 Task: Add Attachment from computer to Card Card0000000113 in Board Board0000000029 in Workspace WS0000000010 in Trello. Add Cover Purple to Card Card0000000113 in Board Board0000000029 in Workspace WS0000000010 in Trello. Add "Move Card To …" Button titled Button0000000113 to "top" of the list "To Do" to Card Card0000000113 in Board Board0000000029 in Workspace WS0000000010 in Trello. Add Description DS0000000113 to Card Card0000000113 in Board Board0000000029 in Workspace WS0000000010 in Trello. Add Comment CM0000000113 to Card Card0000000113 in Board Board0000000029 in Workspace WS0000000010 in Trello
Action: Mouse moved to (552, 44)
Screenshot: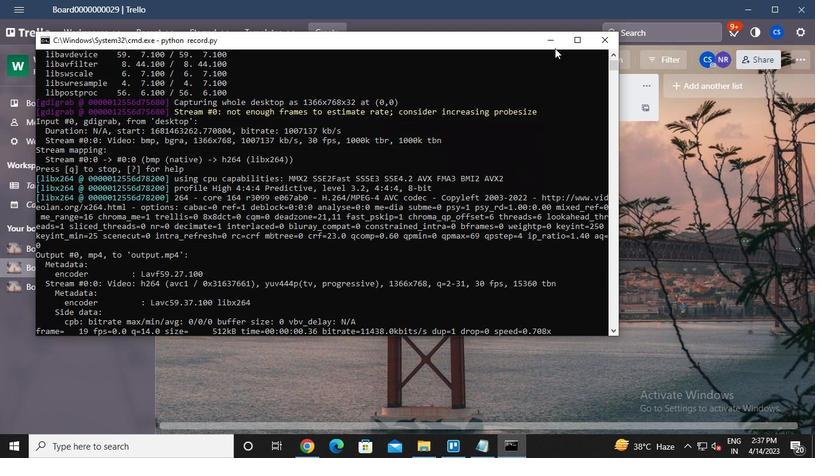 
Action: Mouse pressed left at (552, 44)
Screenshot: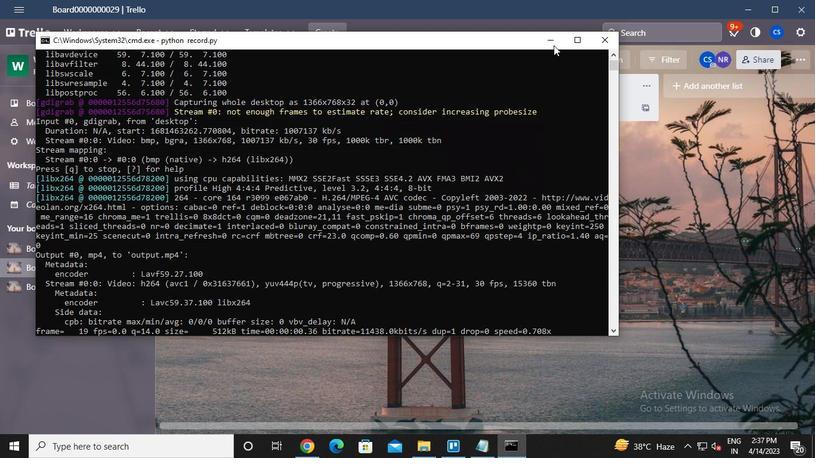 
Action: Mouse moved to (248, 125)
Screenshot: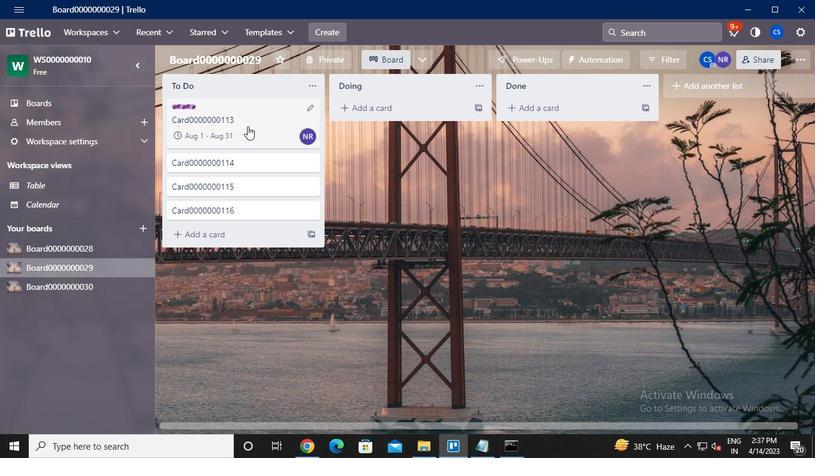 
Action: Mouse pressed left at (248, 125)
Screenshot: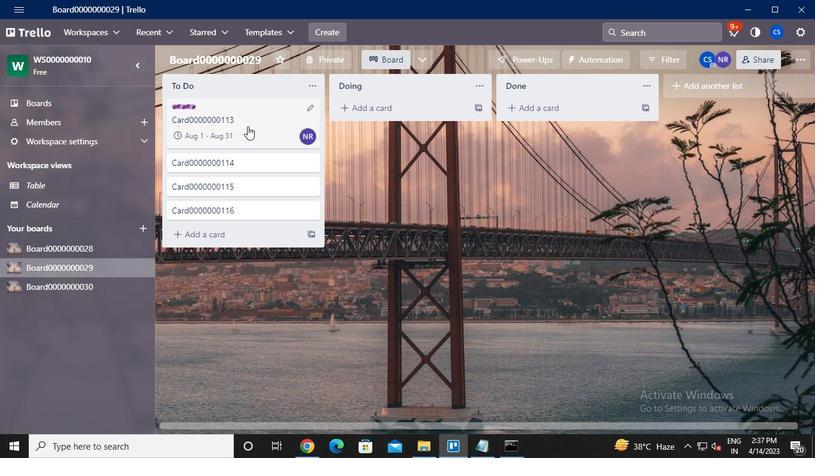 
Action: Mouse moved to (558, 248)
Screenshot: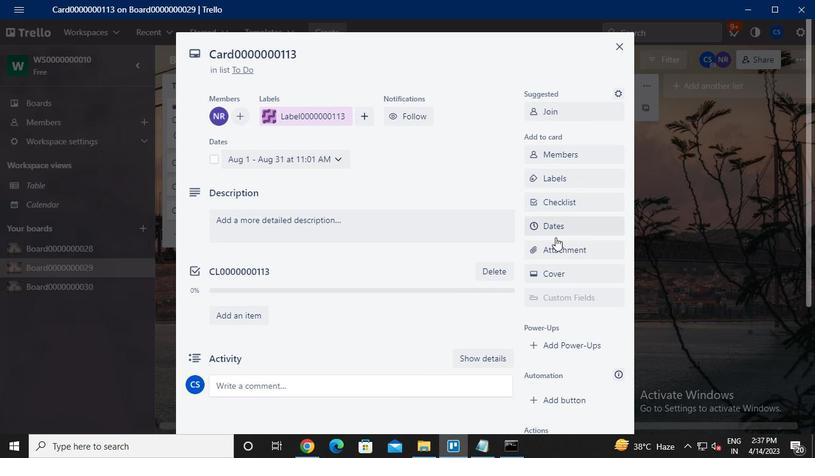 
Action: Mouse pressed left at (558, 248)
Screenshot: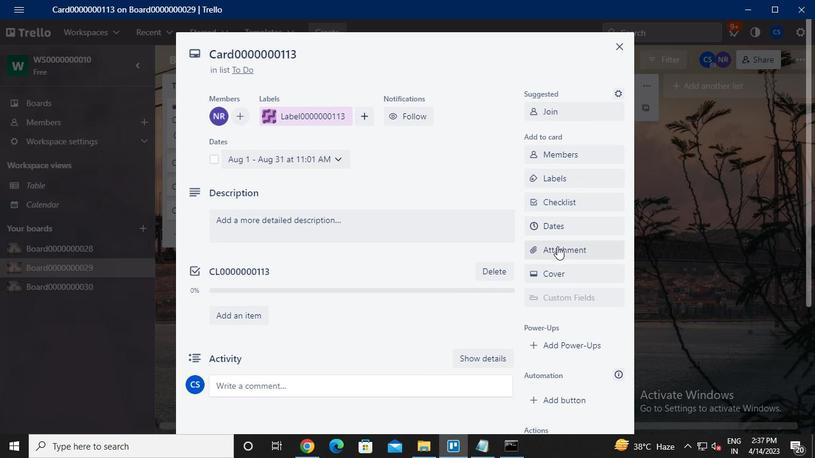 
Action: Mouse moved to (576, 105)
Screenshot: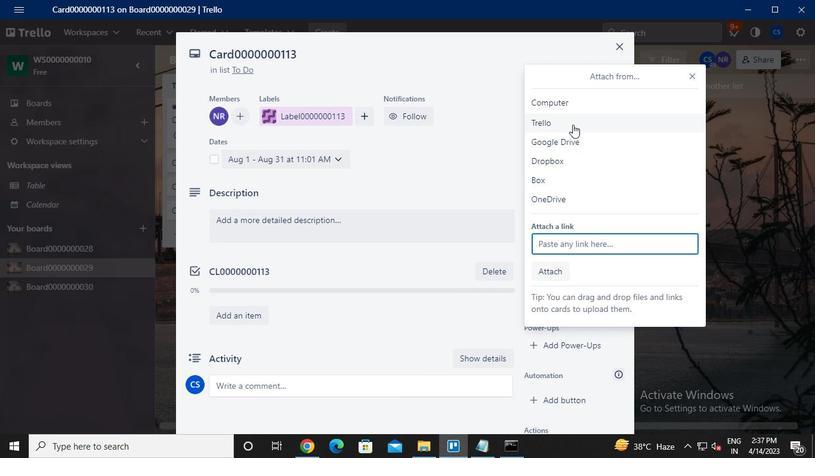 
Action: Mouse pressed left at (576, 105)
Screenshot: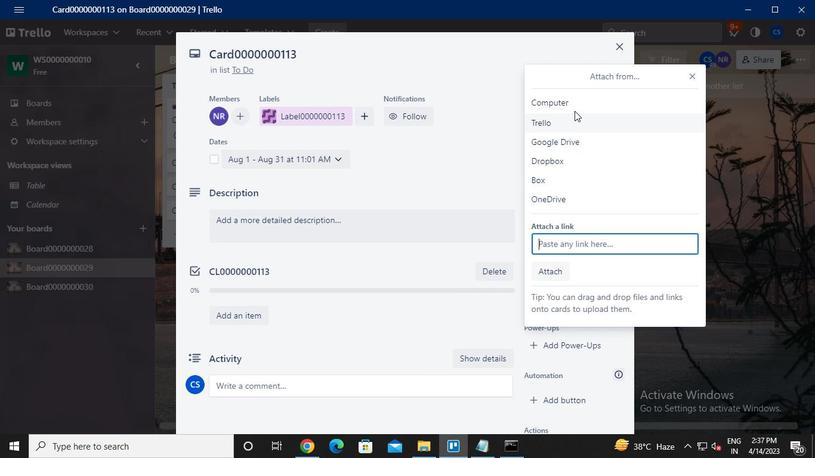 
Action: Mouse moved to (191, 105)
Screenshot: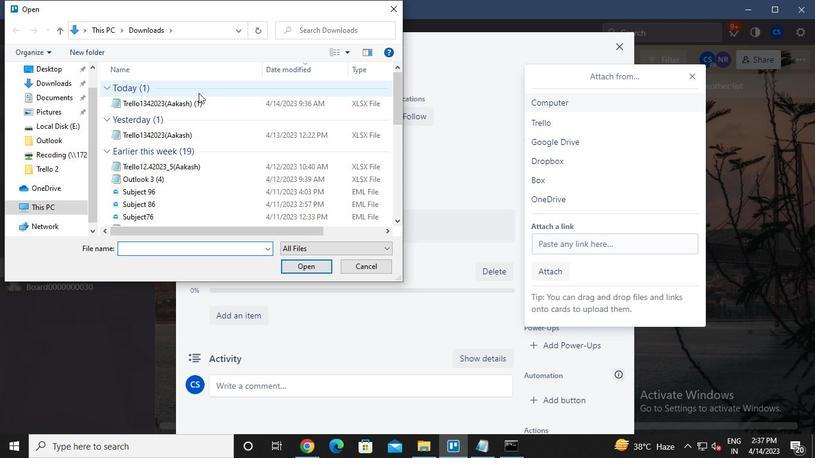 
Action: Mouse pressed left at (191, 105)
Screenshot: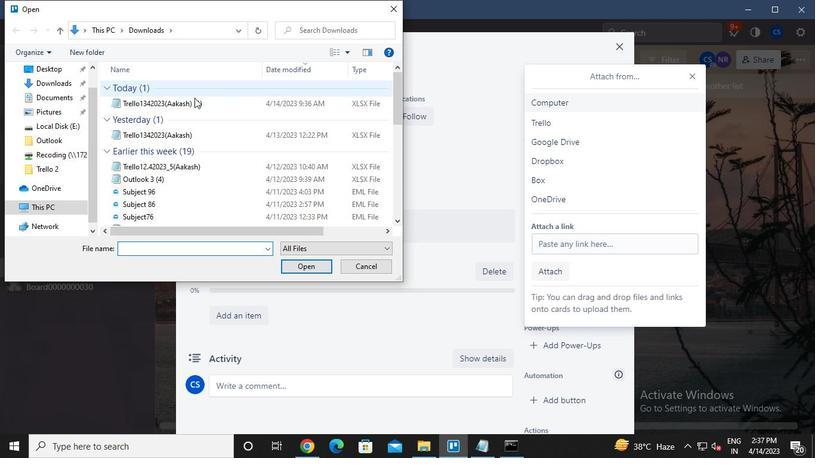 
Action: Mouse pressed left at (191, 105)
Screenshot: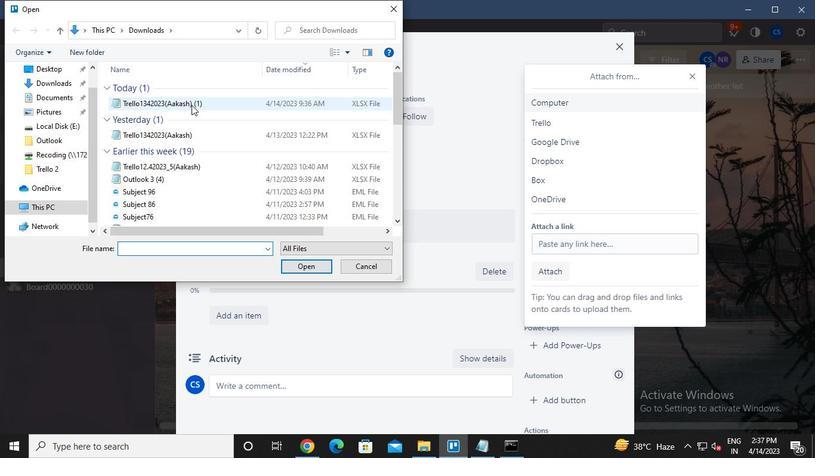 
Action: Mouse moved to (555, 277)
Screenshot: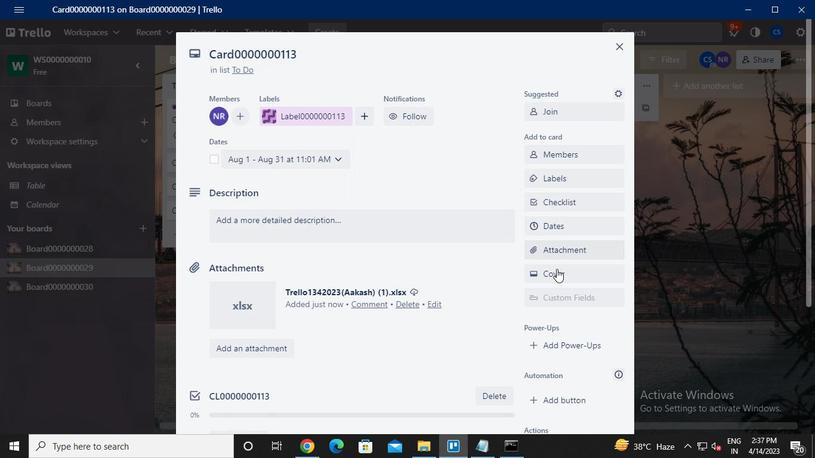 
Action: Mouse pressed left at (555, 277)
Screenshot: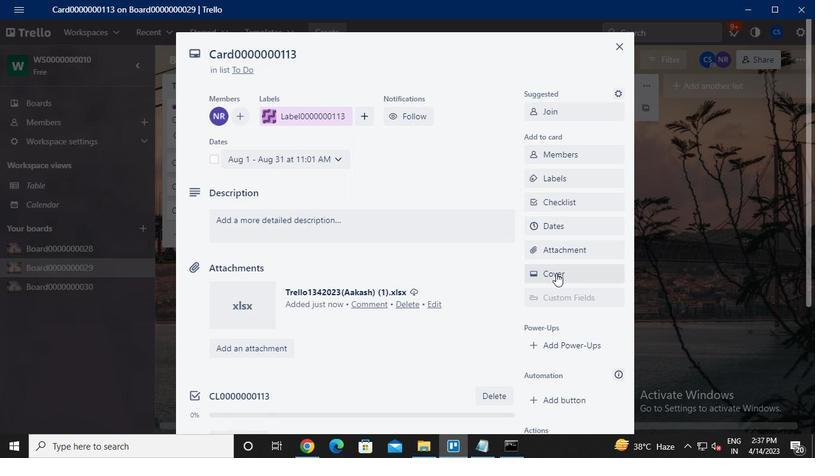 
Action: Mouse moved to (683, 196)
Screenshot: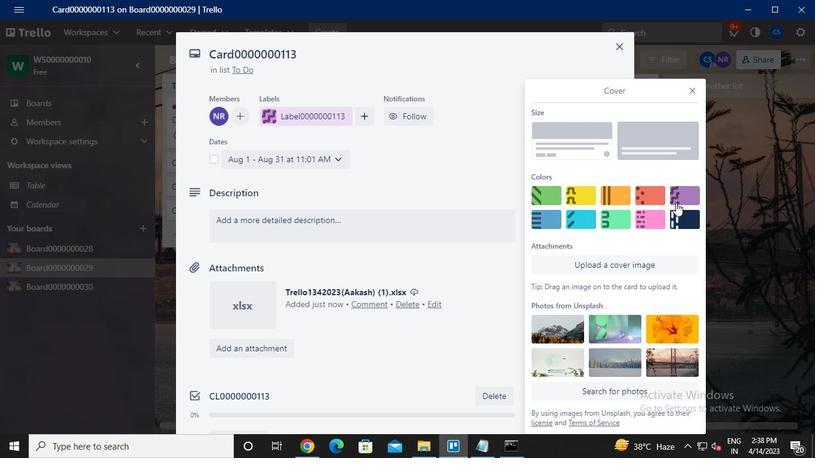 
Action: Mouse pressed left at (683, 196)
Screenshot: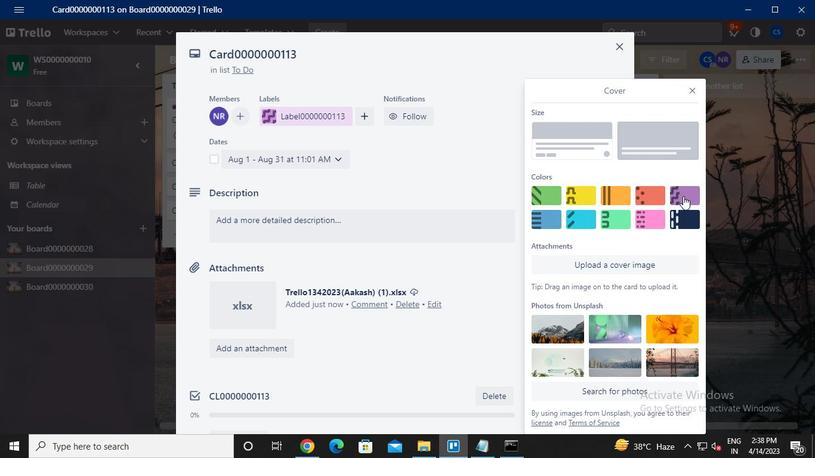 
Action: Mouse moved to (696, 68)
Screenshot: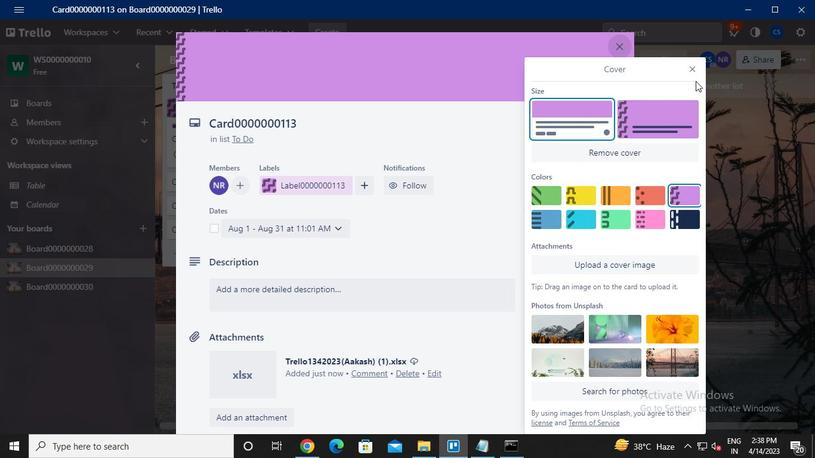 
Action: Mouse pressed left at (696, 68)
Screenshot: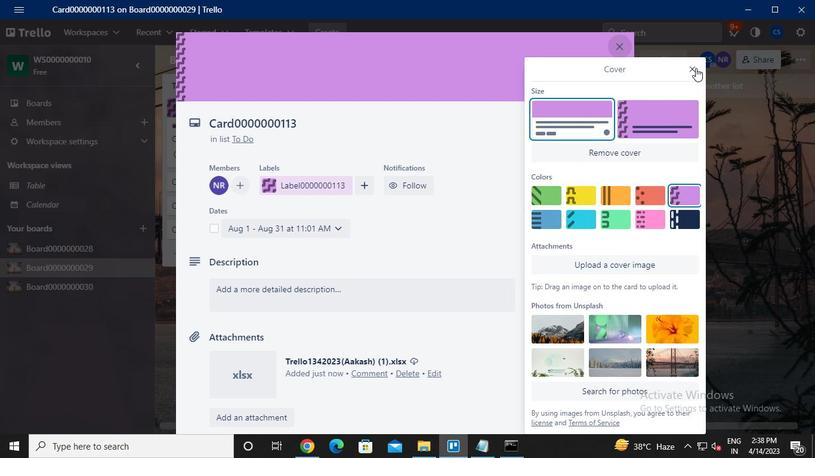 
Action: Mouse moved to (560, 268)
Screenshot: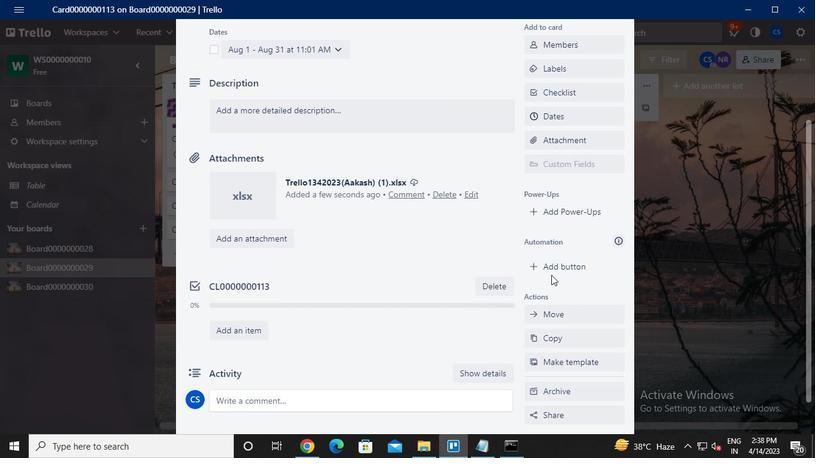
Action: Mouse pressed left at (560, 268)
Screenshot: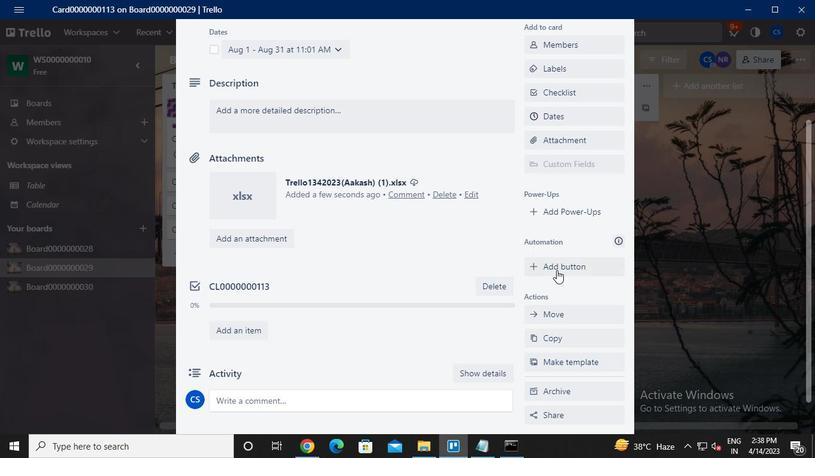 
Action: Mouse moved to (592, 114)
Screenshot: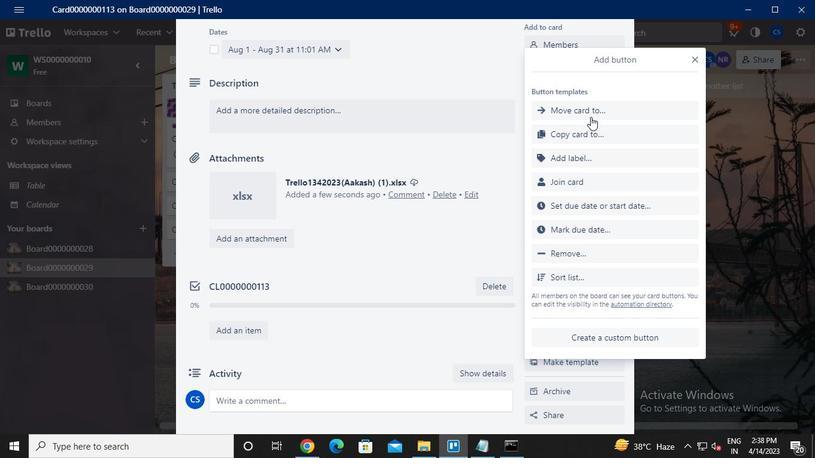 
Action: Mouse pressed left at (592, 114)
Screenshot: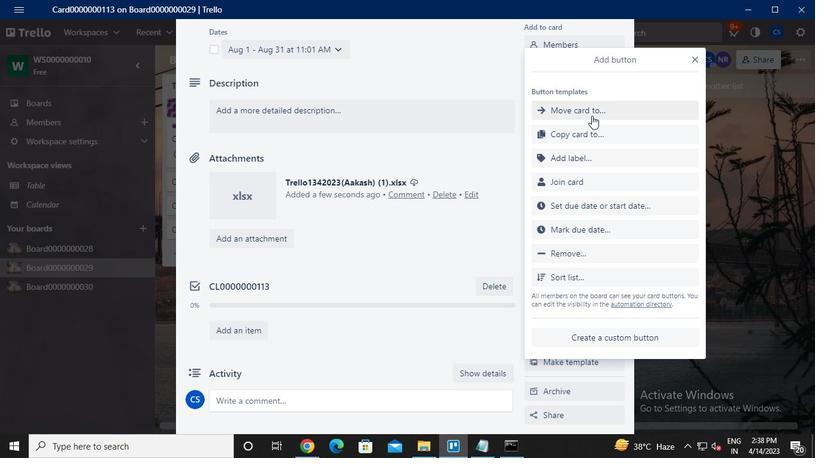 
Action: Mouse moved to (535, 122)
Screenshot: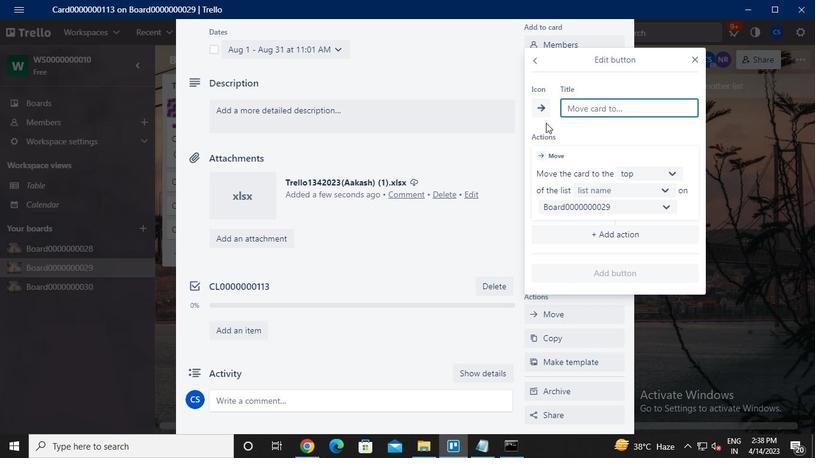 
Action: Keyboard Key.caps_lock
Screenshot: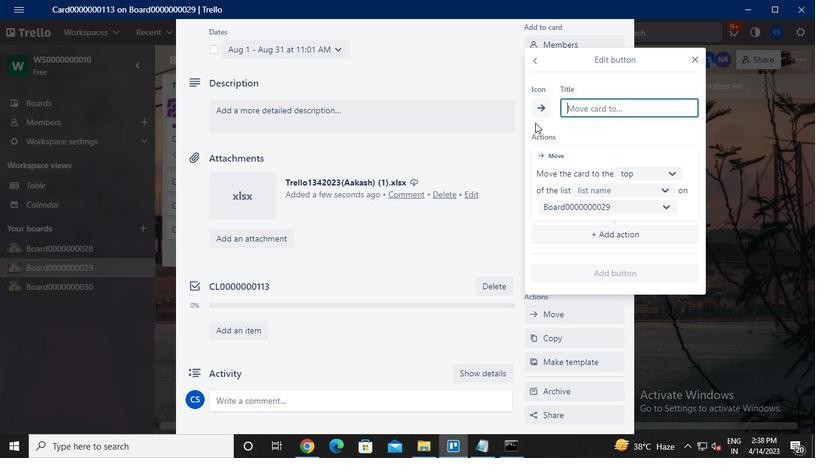 
Action: Keyboard Key.caps_lock
Screenshot: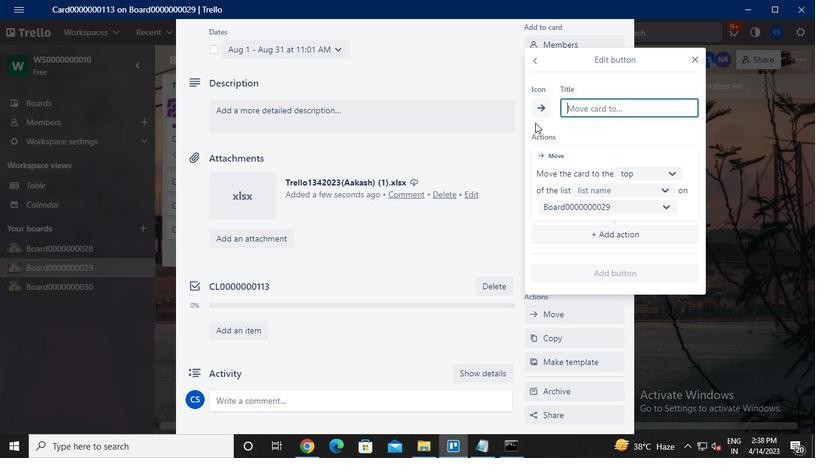 
Action: Keyboard b
Screenshot: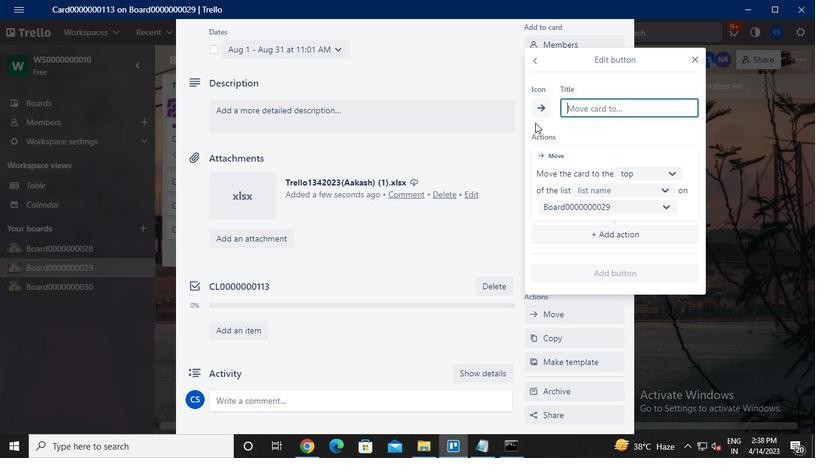 
Action: Keyboard Key.caps_lock
Screenshot: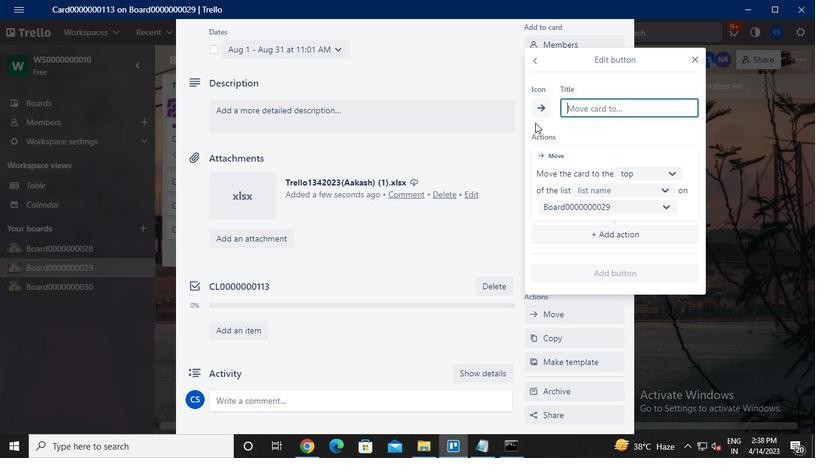 
Action: Keyboard u
Screenshot: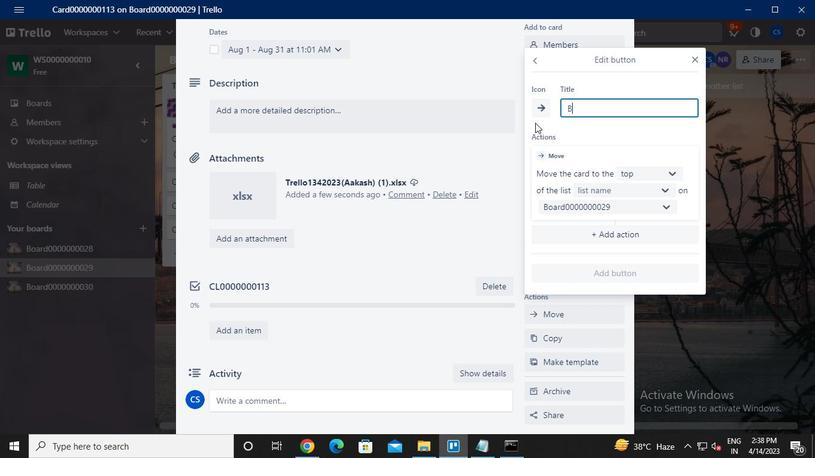 
Action: Keyboard t
Screenshot: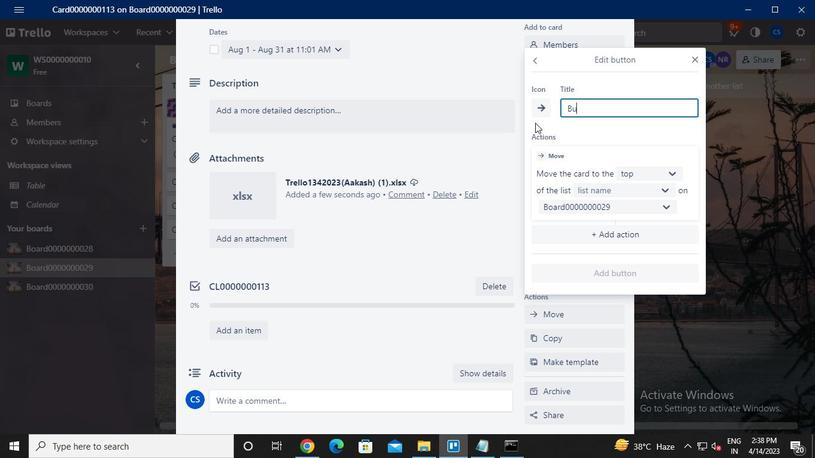 
Action: Keyboard t
Screenshot: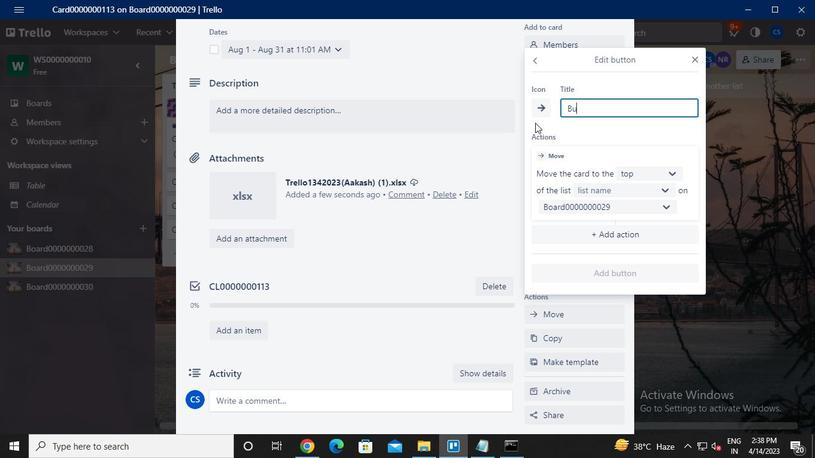 
Action: Keyboard o
Screenshot: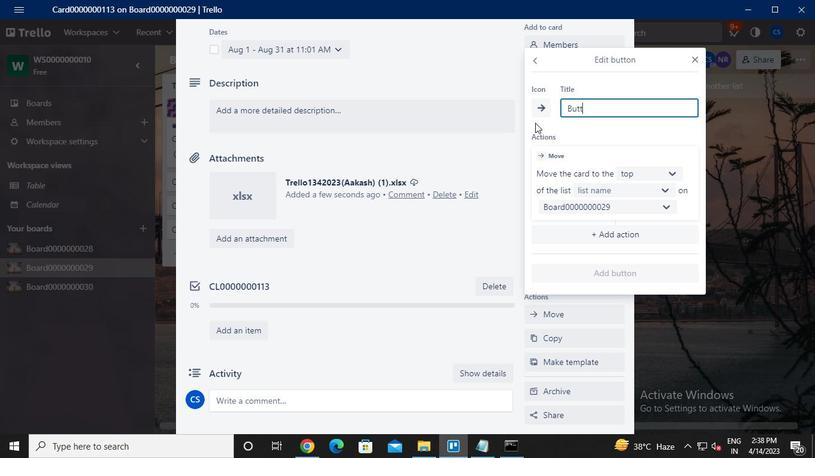 
Action: Keyboard n
Screenshot: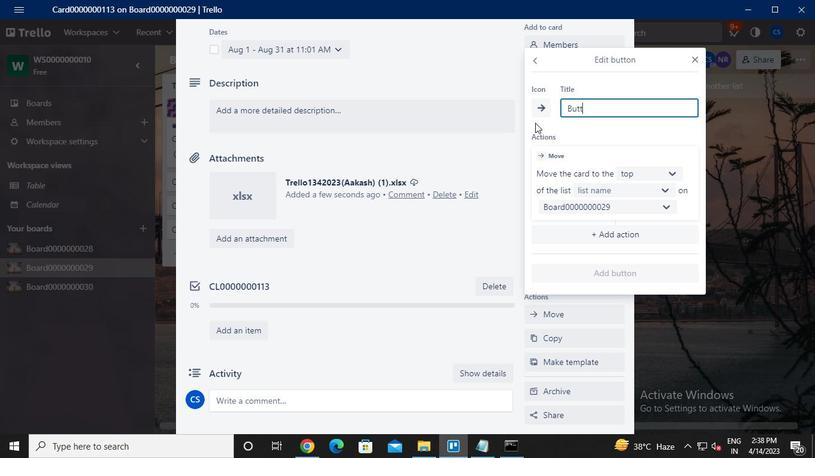 
Action: Keyboard <96>
Screenshot: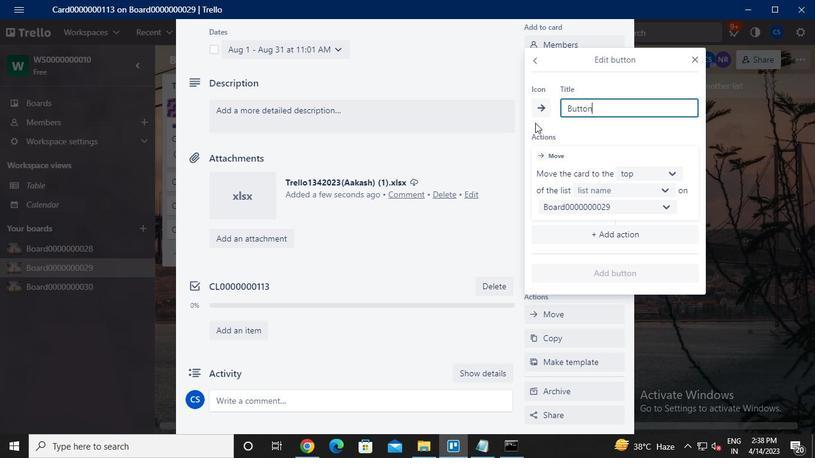 
Action: Keyboard <96>
Screenshot: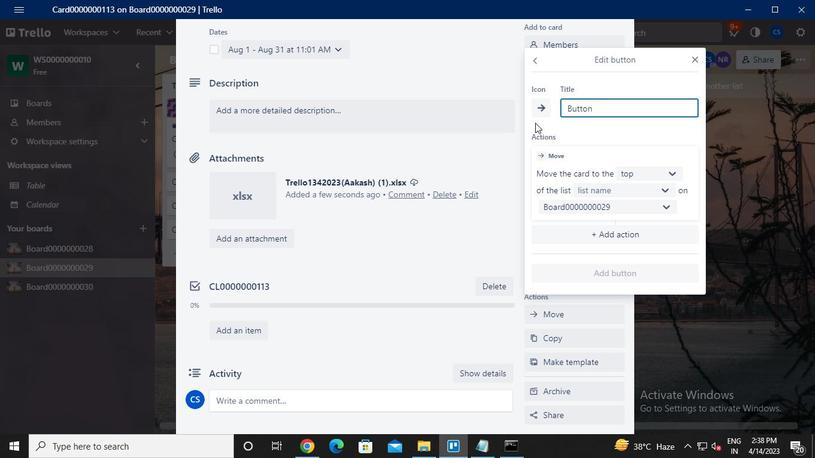 
Action: Keyboard <96>
Screenshot: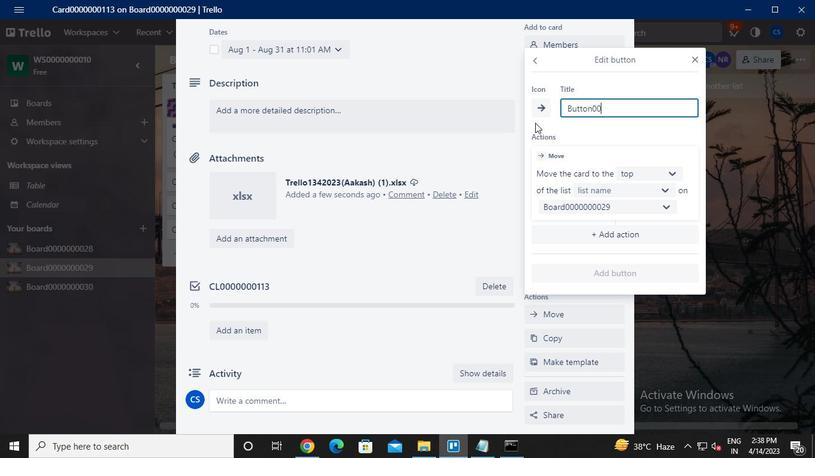 
Action: Keyboard <96>
Screenshot: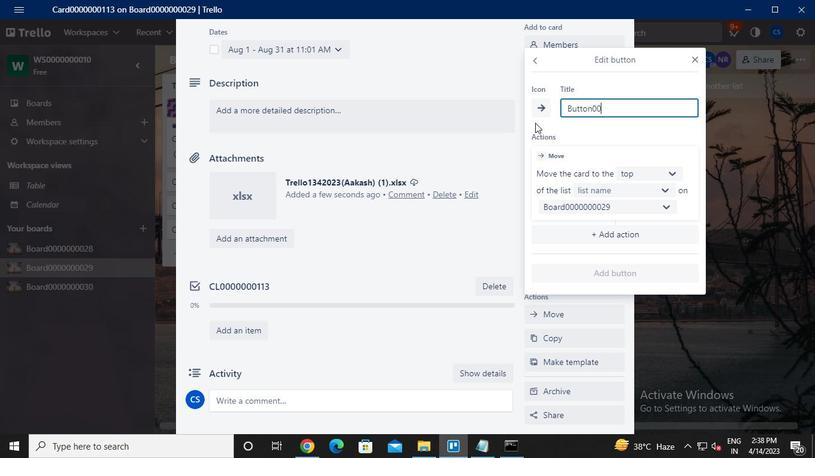 
Action: Keyboard <96>
Screenshot: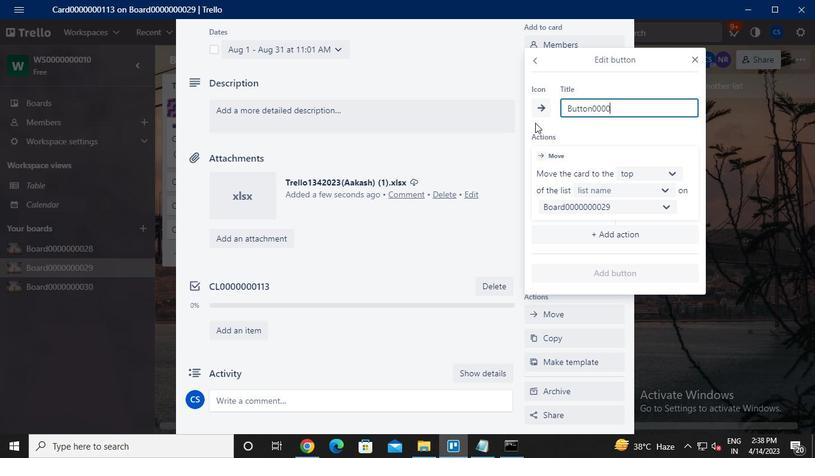 
Action: Keyboard <96>
Screenshot: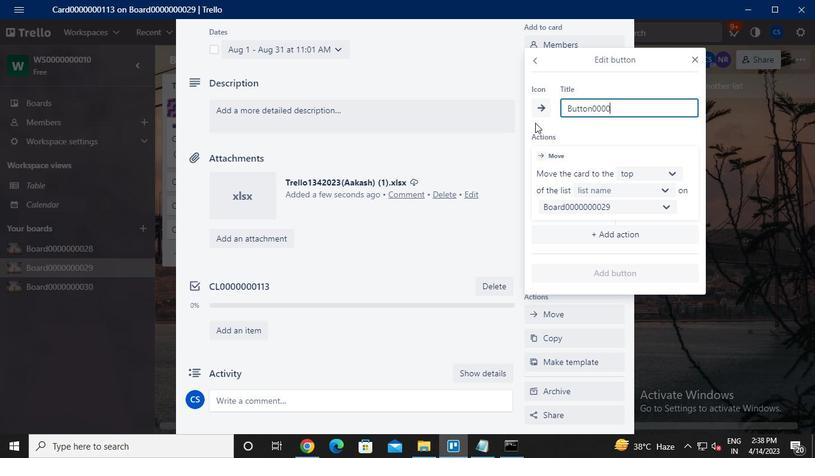 
Action: Keyboard <96>
Screenshot: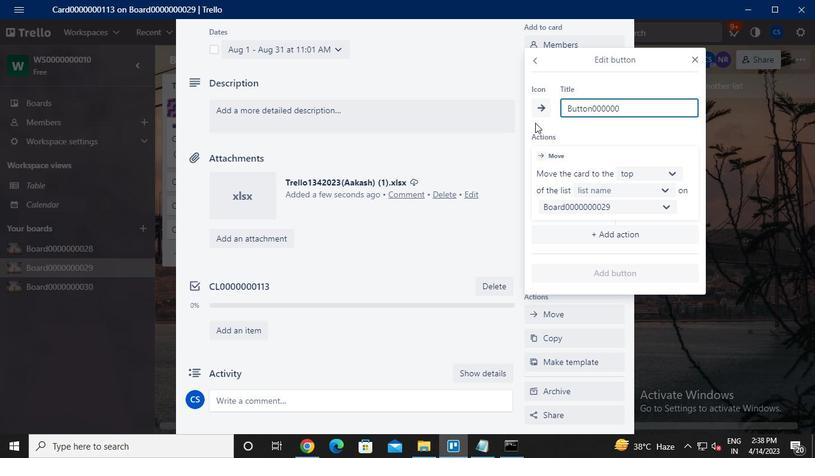 
Action: Keyboard <97>
Screenshot: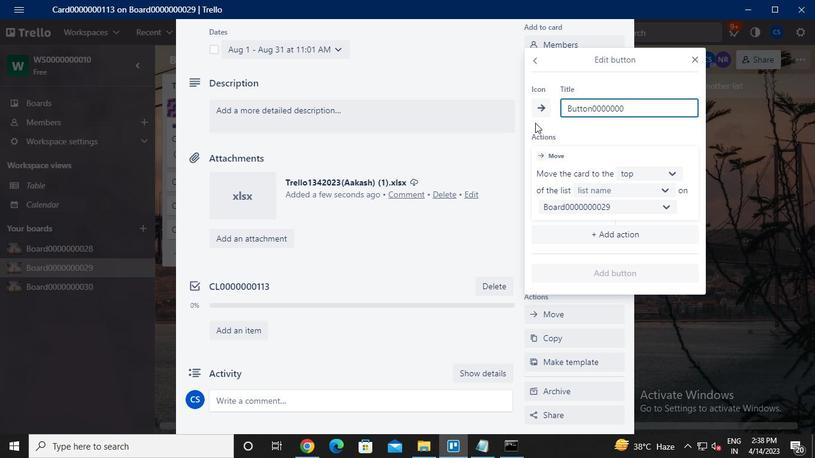 
Action: Keyboard <97>
Screenshot: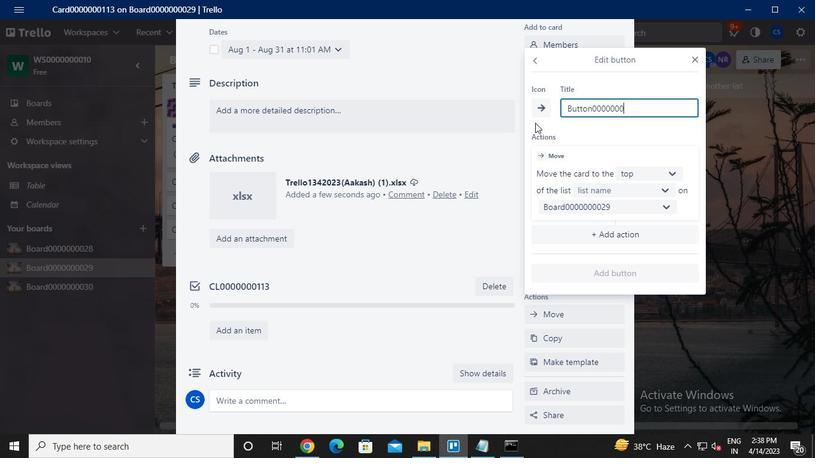 
Action: Keyboard <99>
Screenshot: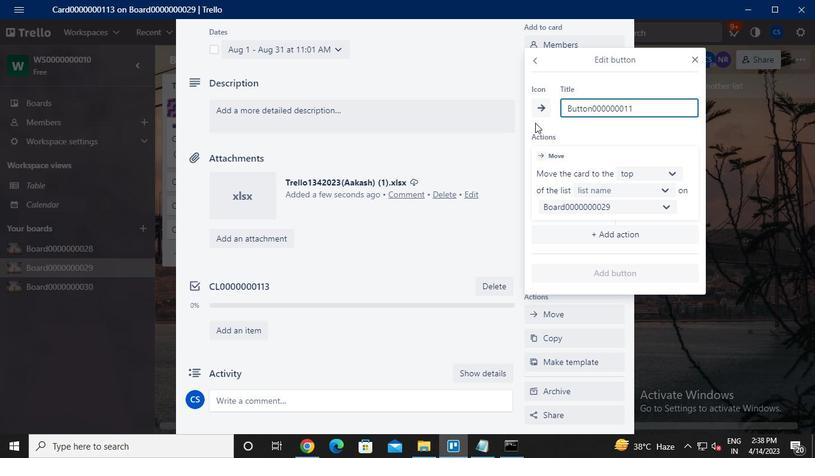 
Action: Mouse moved to (636, 189)
Screenshot: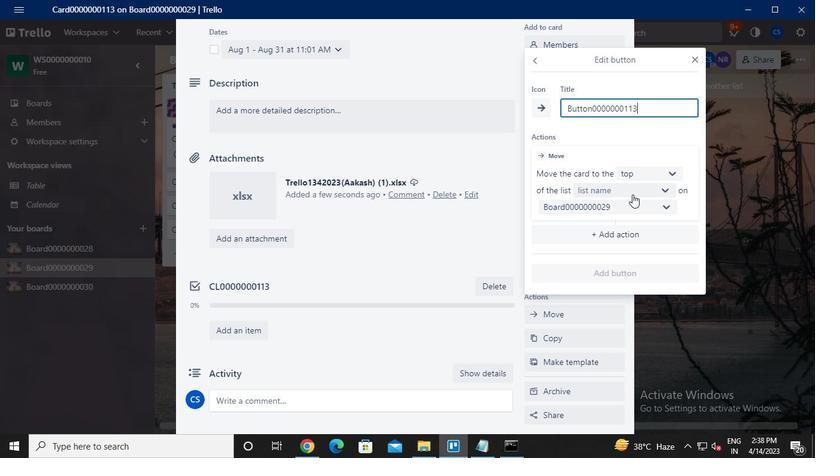 
Action: Mouse pressed left at (636, 189)
Screenshot: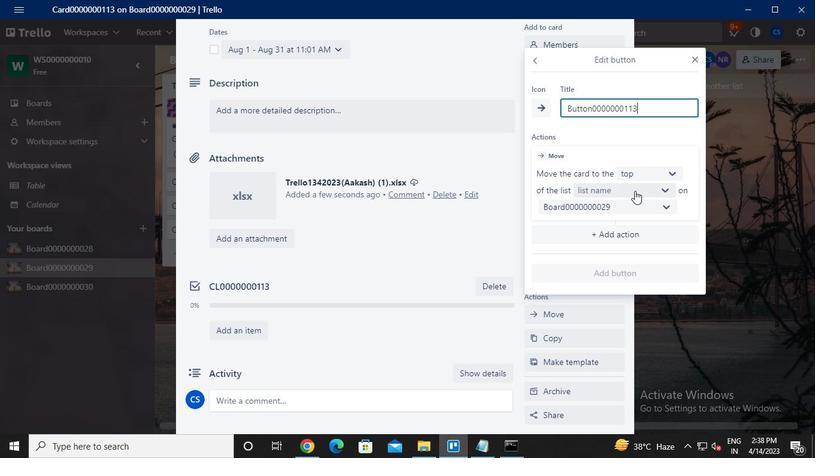 
Action: Mouse moved to (622, 211)
Screenshot: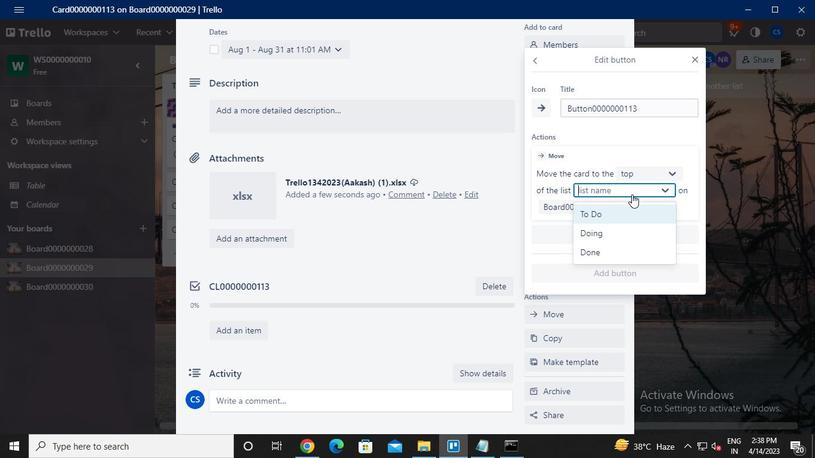 
Action: Mouse pressed left at (622, 211)
Screenshot: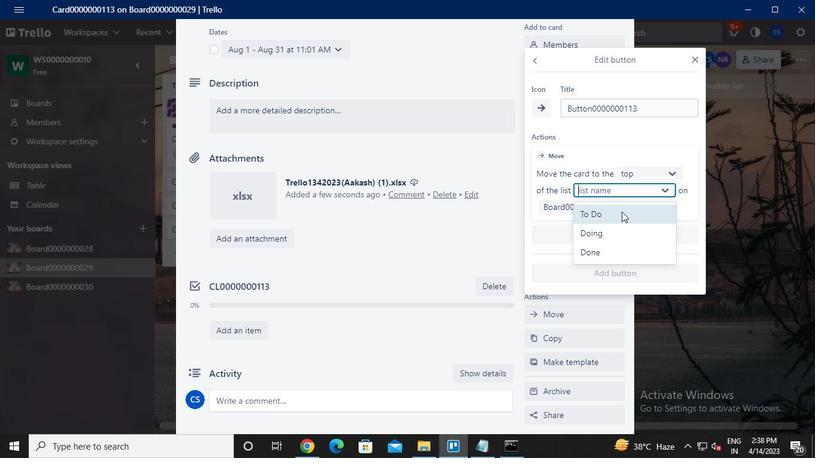 
Action: Mouse moved to (648, 176)
Screenshot: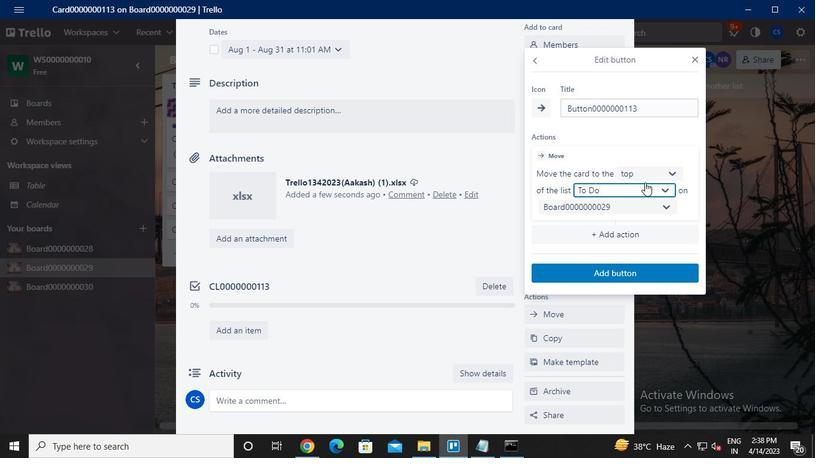 
Action: Mouse pressed left at (648, 176)
Screenshot: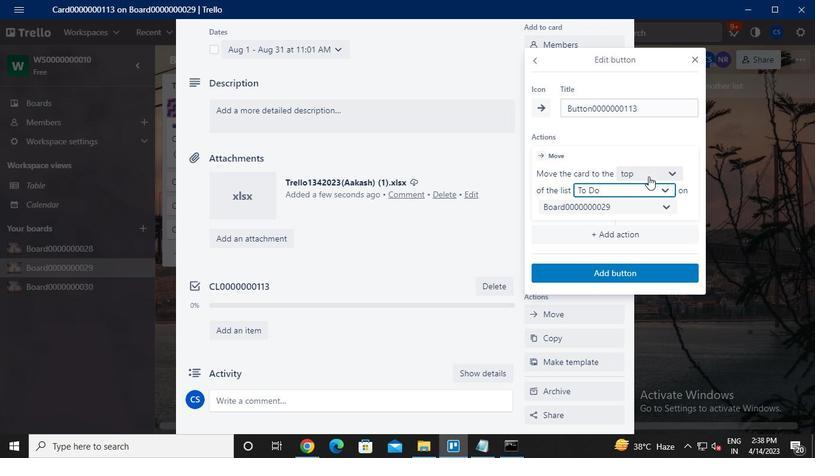 
Action: Mouse moved to (646, 193)
Screenshot: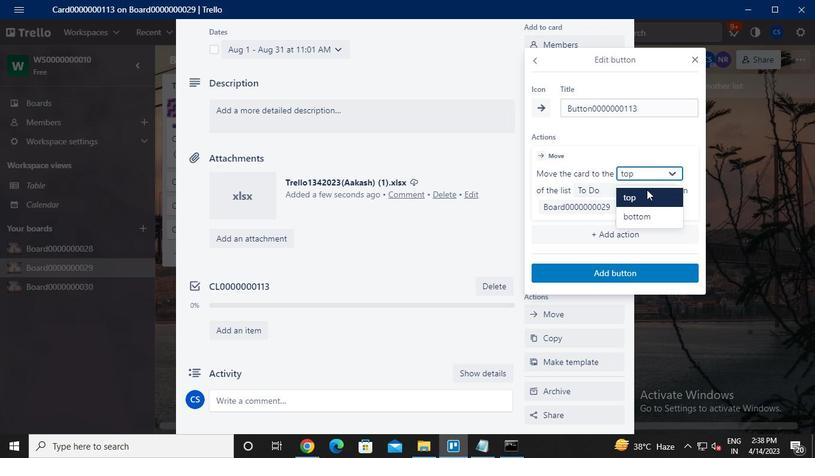 
Action: Mouse pressed left at (646, 193)
Screenshot: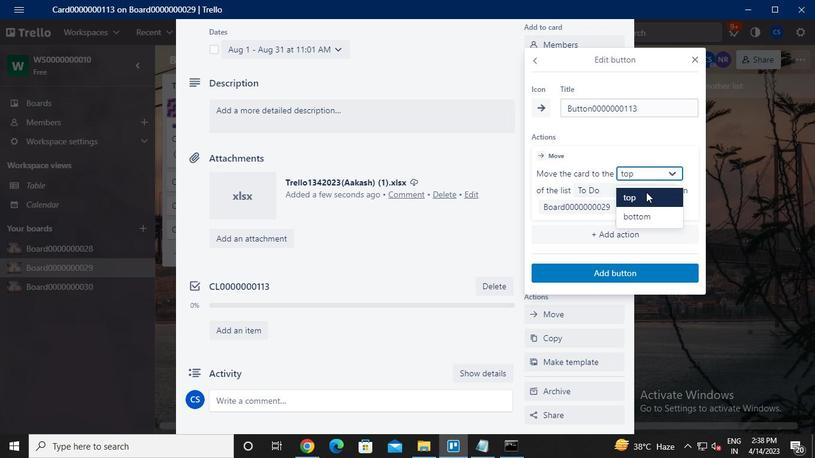 
Action: Mouse moved to (638, 274)
Screenshot: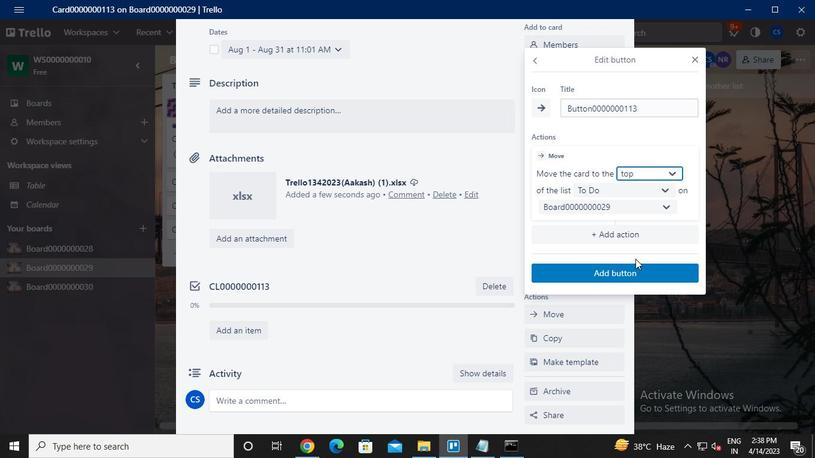 
Action: Mouse pressed left at (638, 274)
Screenshot: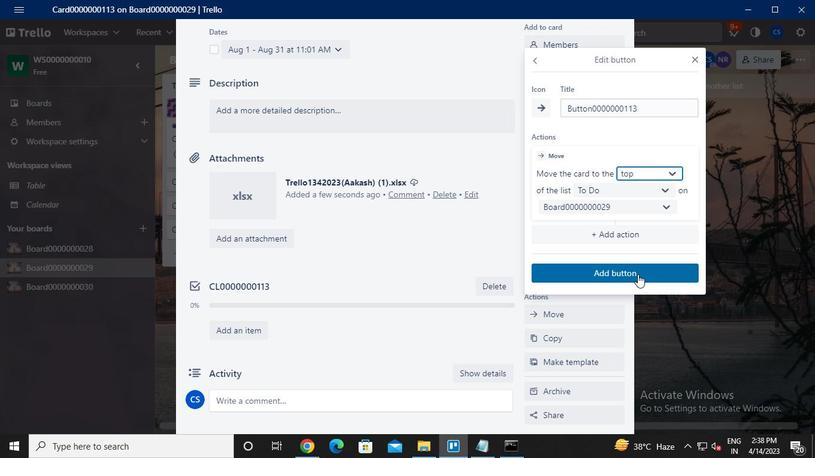 
Action: Mouse moved to (331, 228)
Screenshot: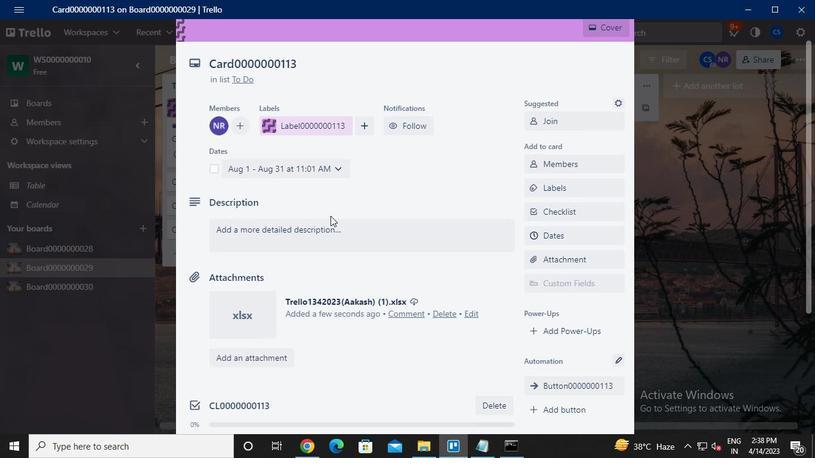 
Action: Mouse pressed left at (331, 228)
Screenshot: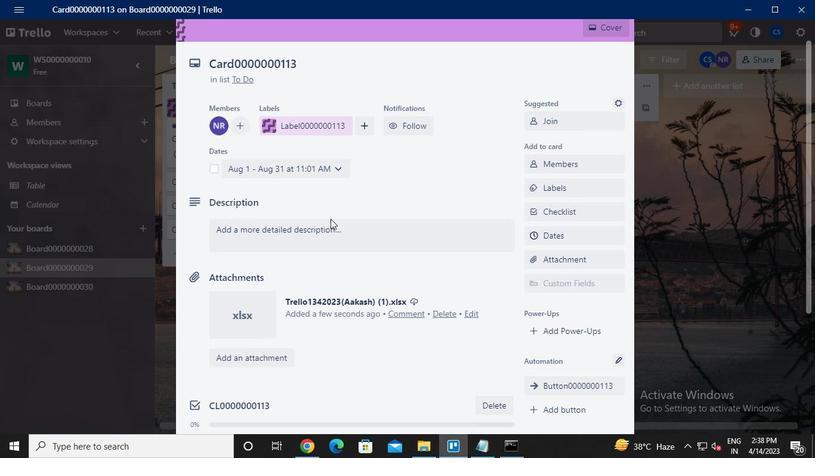 
Action: Keyboard Key.caps_lock
Screenshot: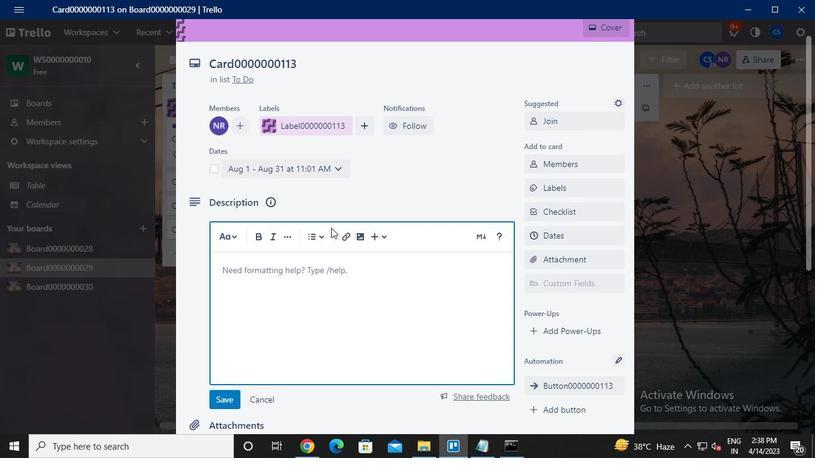 
Action: Keyboard d
Screenshot: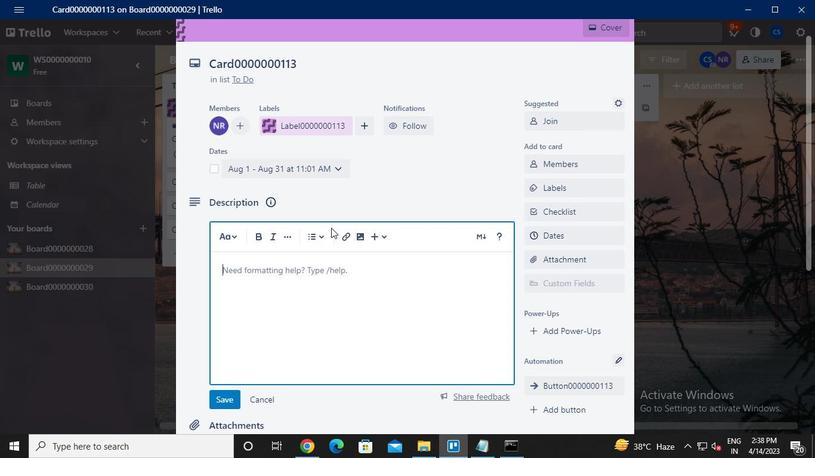 
Action: Keyboard s
Screenshot: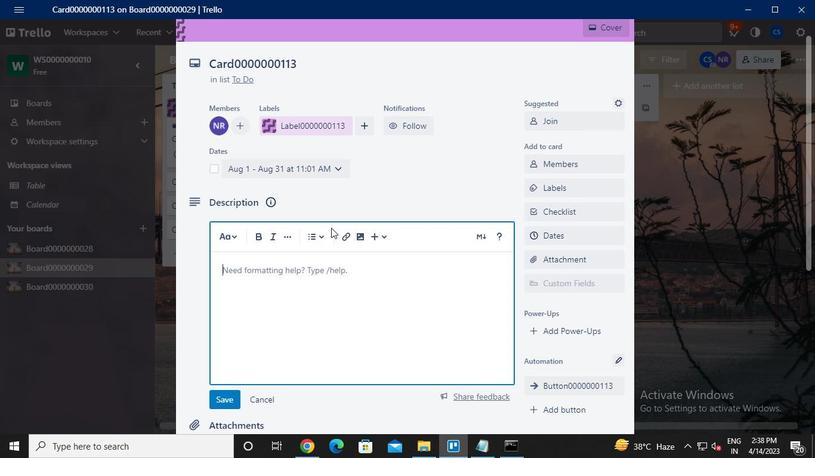 
Action: Keyboard <96>
Screenshot: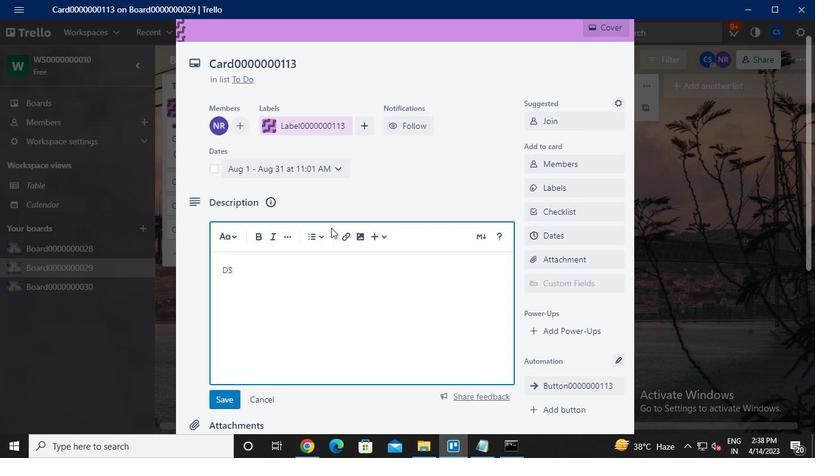 
Action: Keyboard <96>
Screenshot: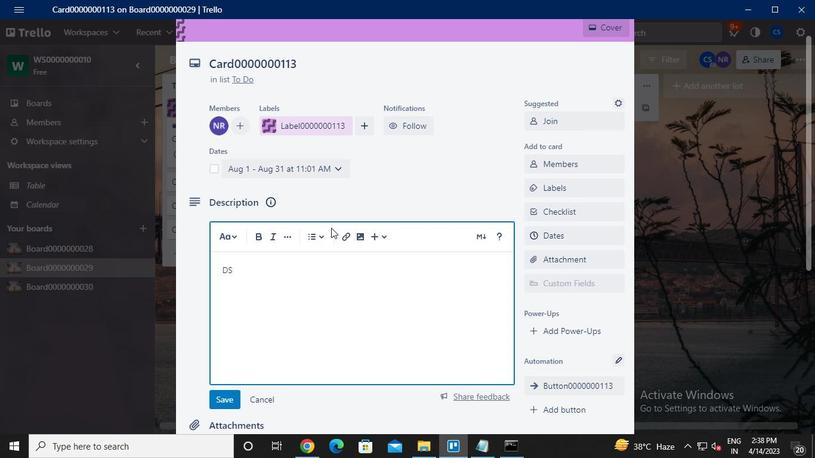 
Action: Keyboard <96>
Screenshot: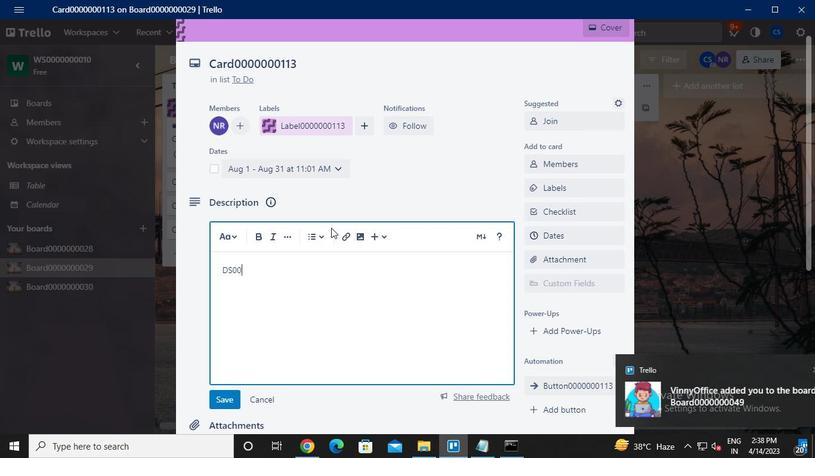 
Action: Keyboard <96>
Screenshot: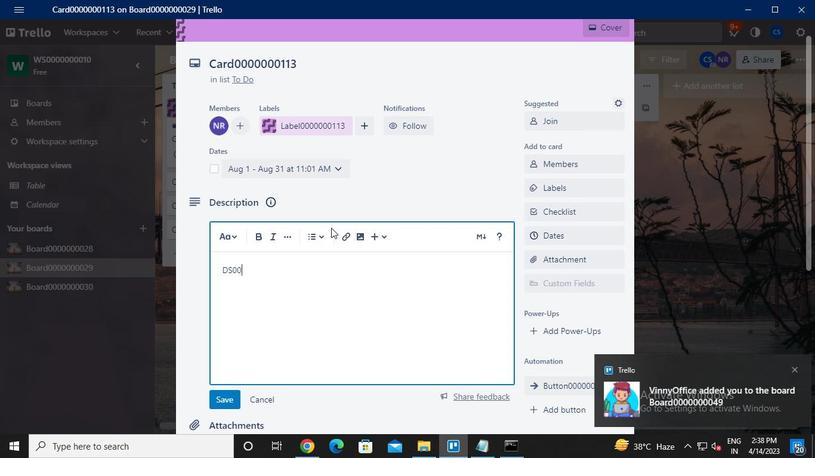 
Action: Keyboard <96>
Screenshot: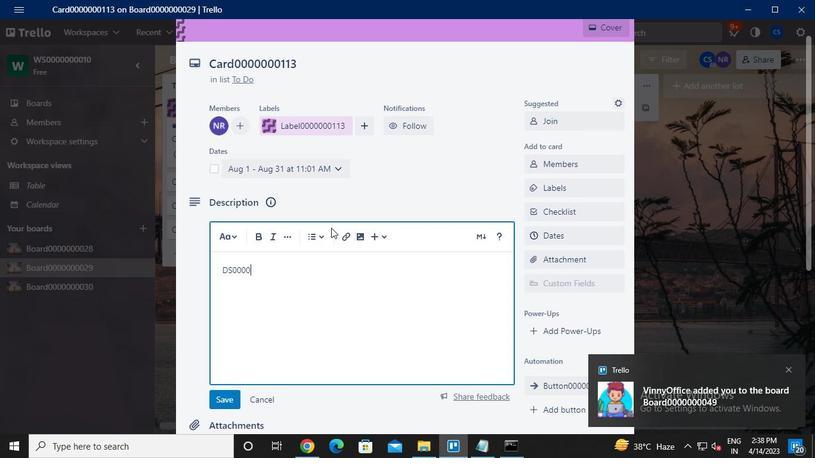 
Action: Keyboard <96>
Screenshot: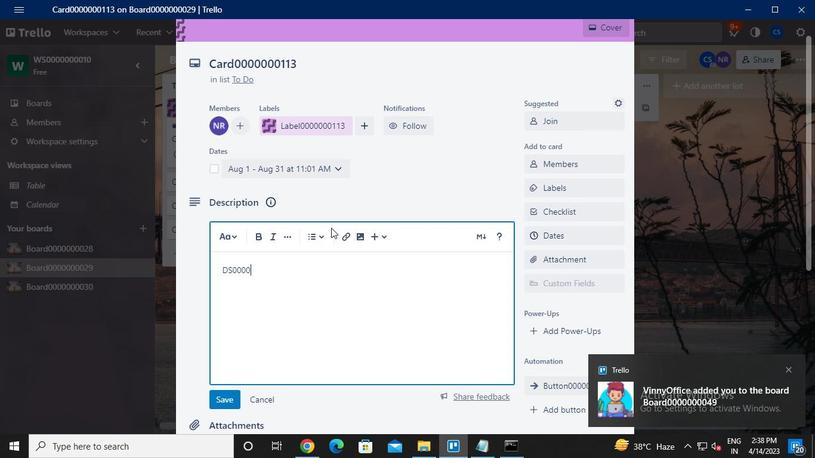 
Action: Keyboard <96>
Screenshot: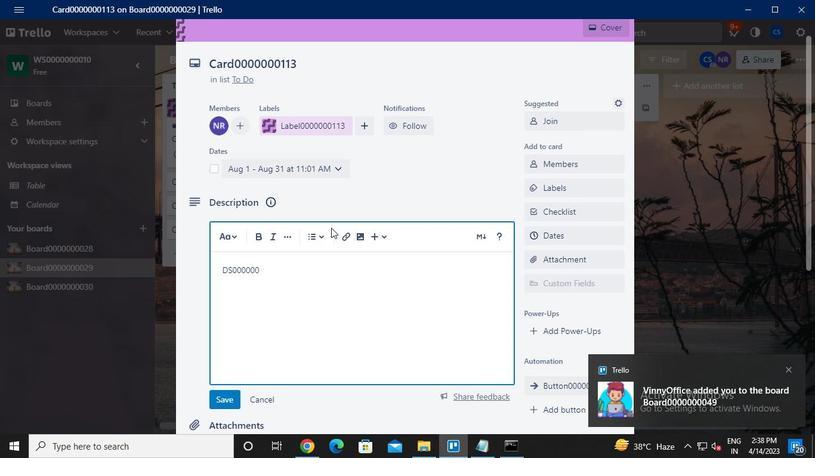 
Action: Keyboard <97>
Screenshot: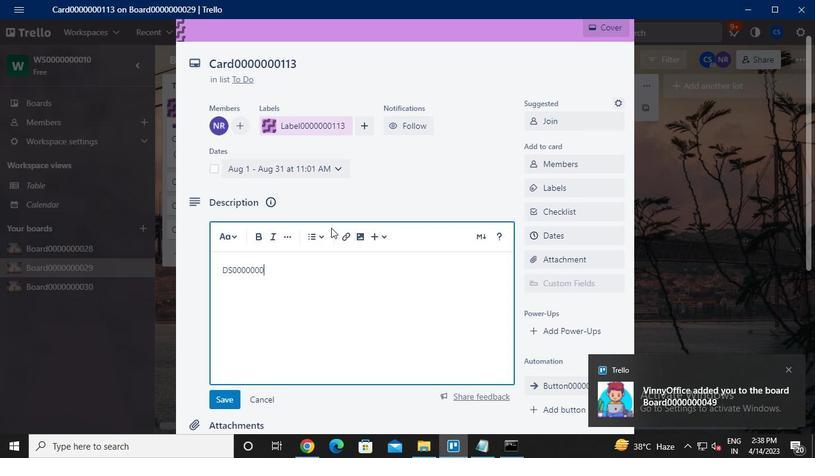 
Action: Keyboard <97>
Screenshot: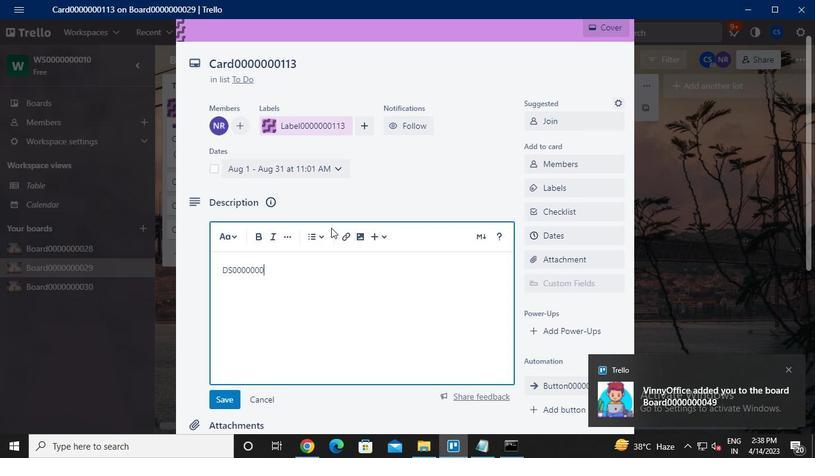 
Action: Keyboard <99>
Screenshot: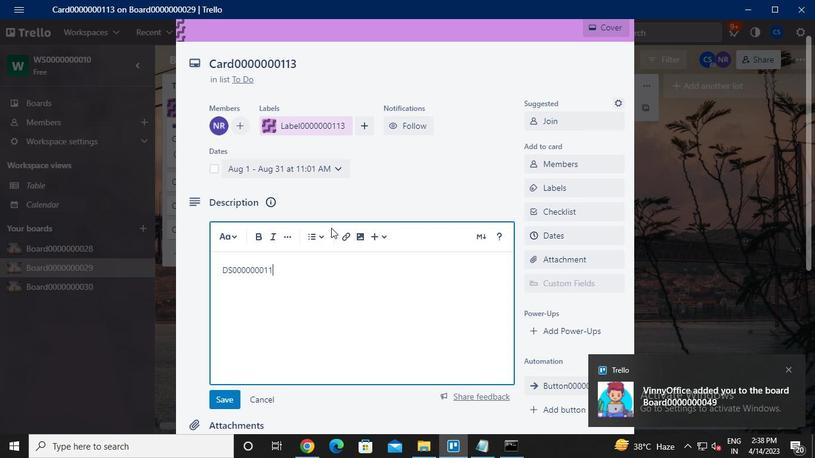 
Action: Mouse moved to (226, 217)
Screenshot: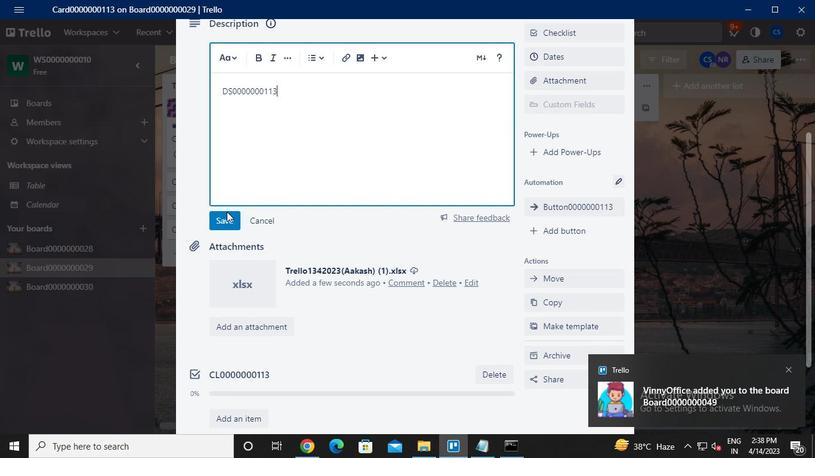 
Action: Mouse pressed left at (226, 217)
Screenshot: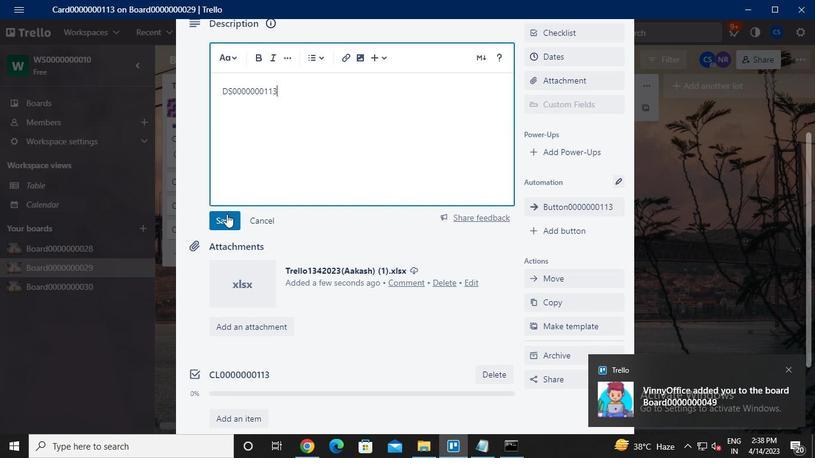 
Action: Mouse moved to (278, 303)
Screenshot: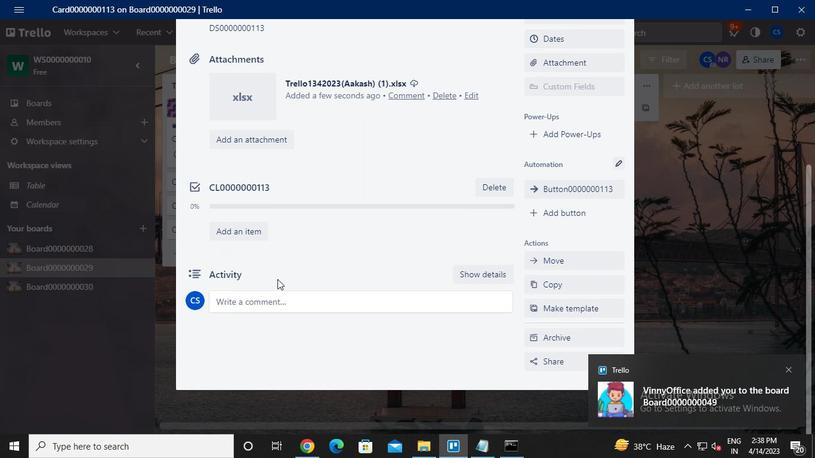 
Action: Mouse pressed left at (278, 303)
Screenshot: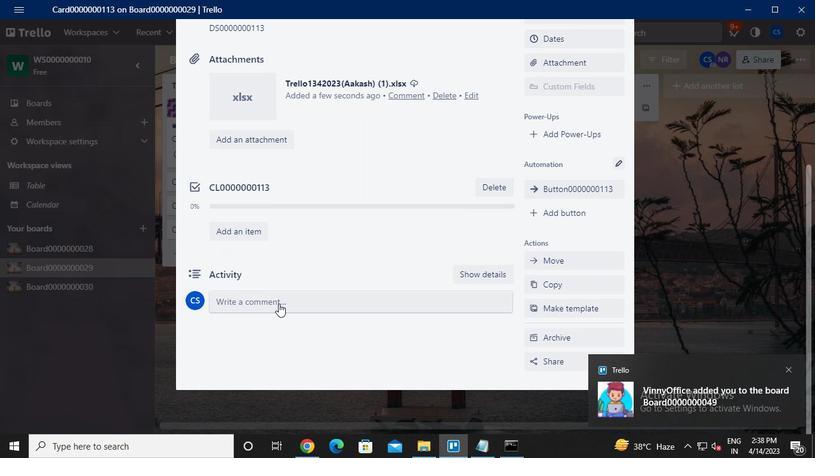 
Action: Keyboard c
Screenshot: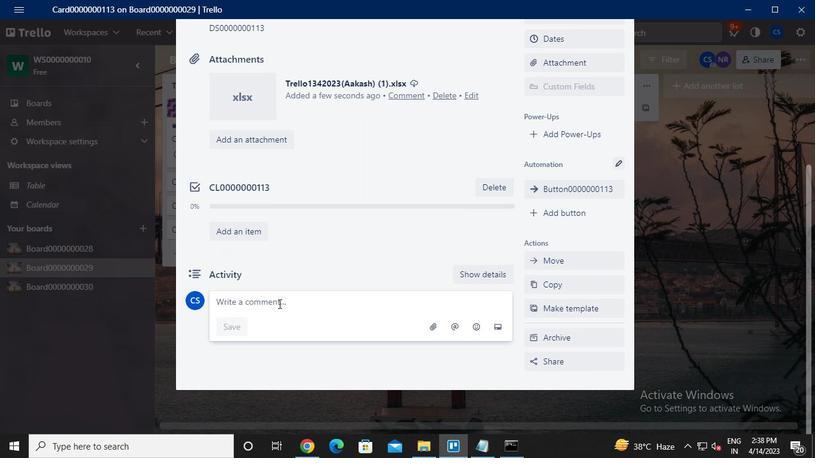 
Action: Keyboard m
Screenshot: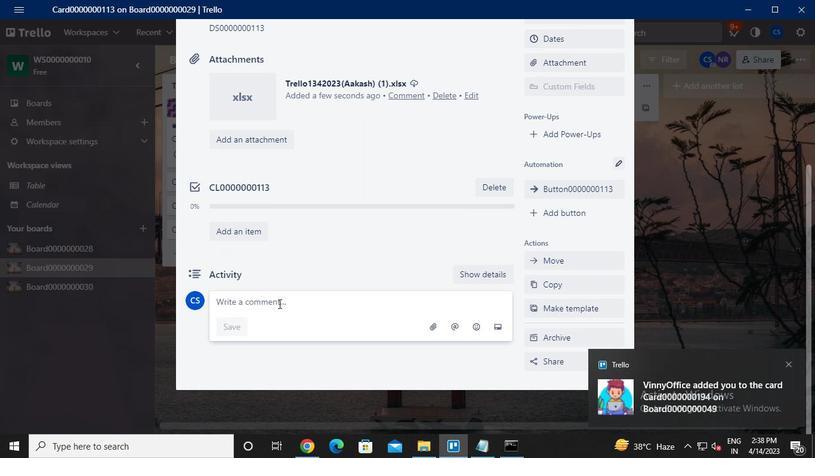 
Action: Keyboard <96>
Screenshot: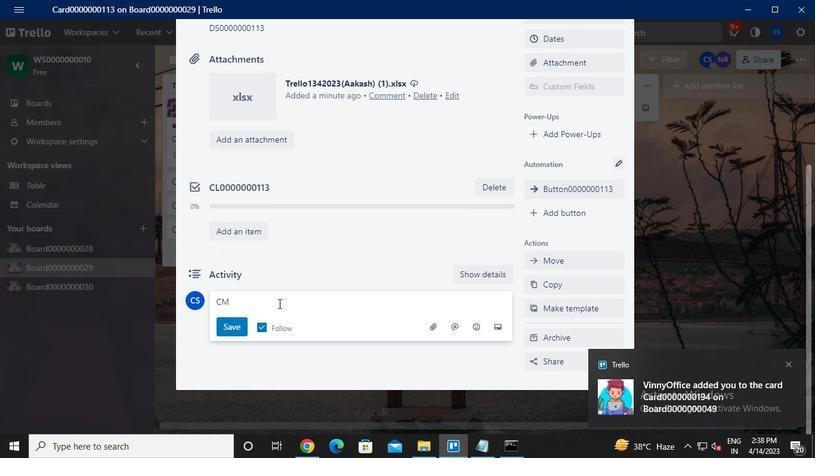 
Action: Keyboard <96>
Screenshot: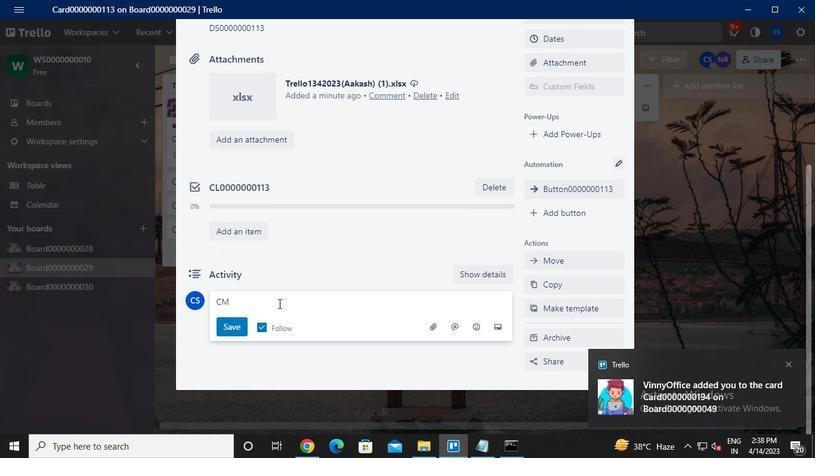 
Action: Keyboard <96>
Screenshot: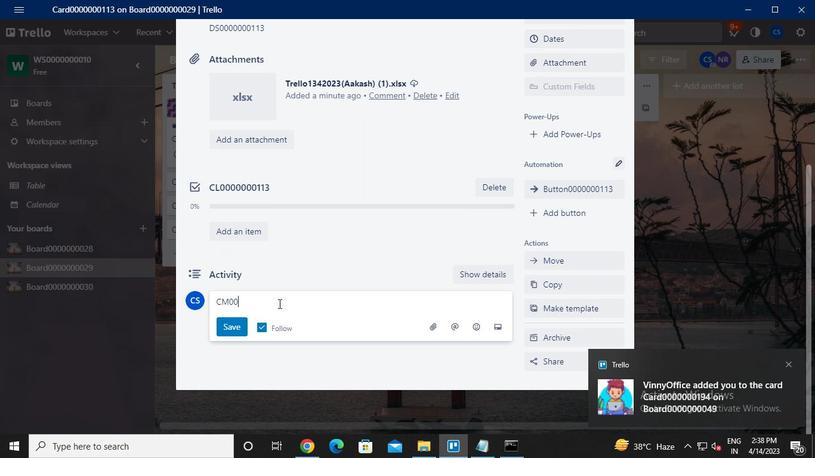 
Action: Keyboard <96>
Screenshot: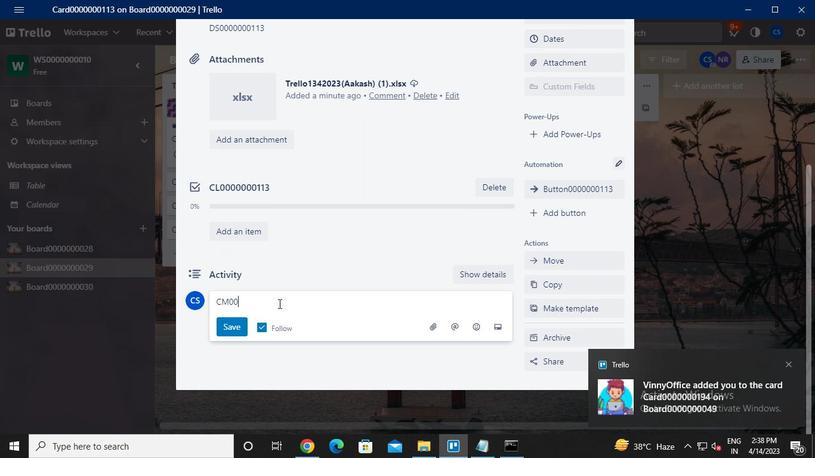 
Action: Keyboard <96>
Screenshot: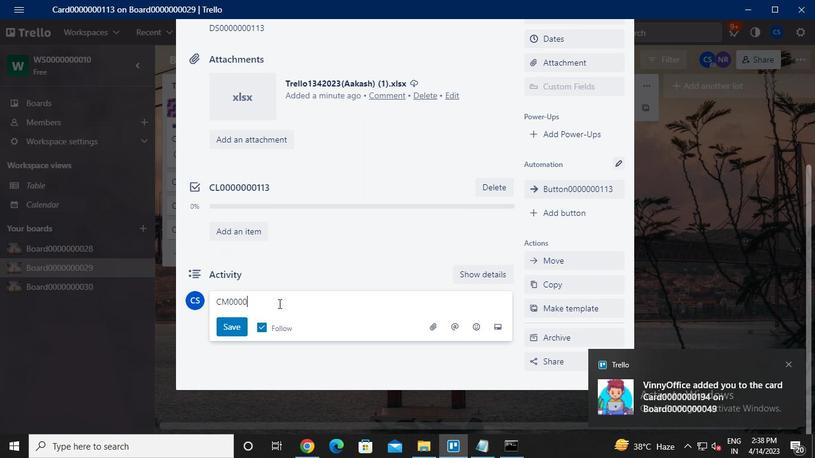 
Action: Keyboard <96>
Screenshot: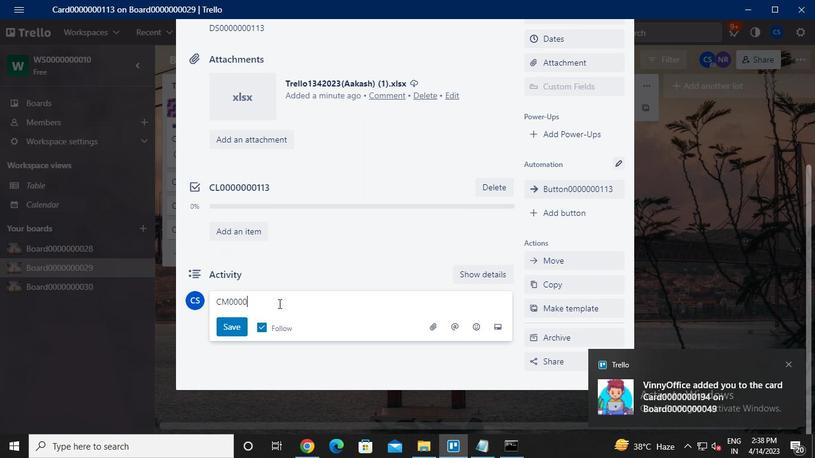 
Action: Keyboard <96>
Screenshot: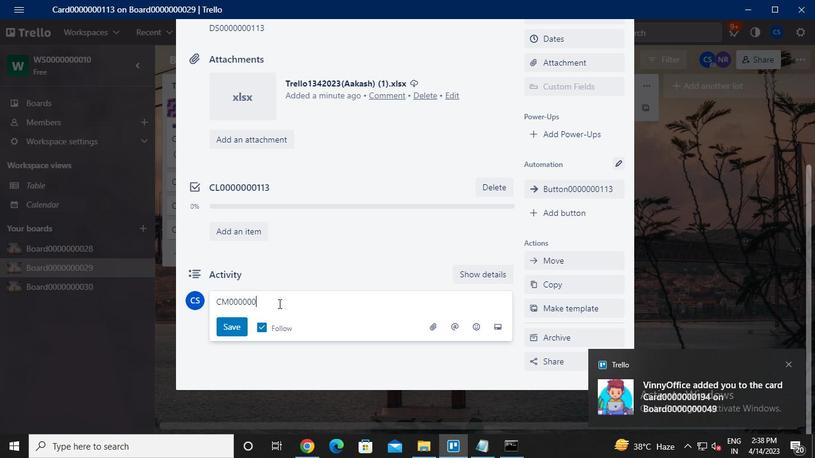 
Action: Keyboard <97>
Screenshot: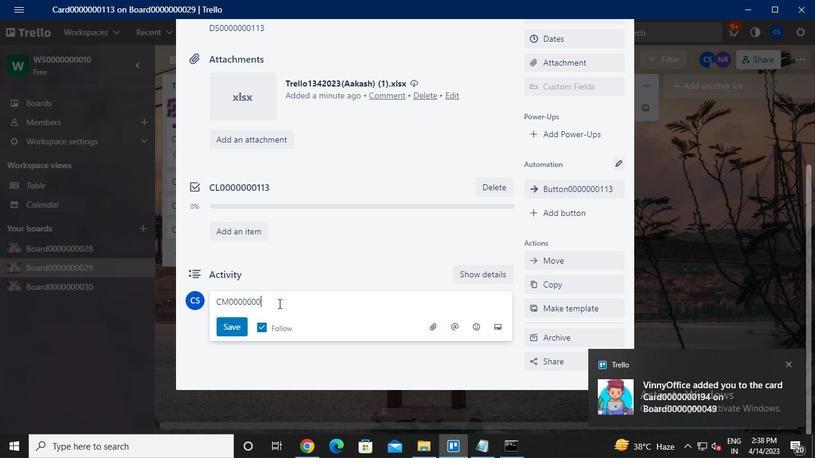 
Action: Keyboard <97>
Screenshot: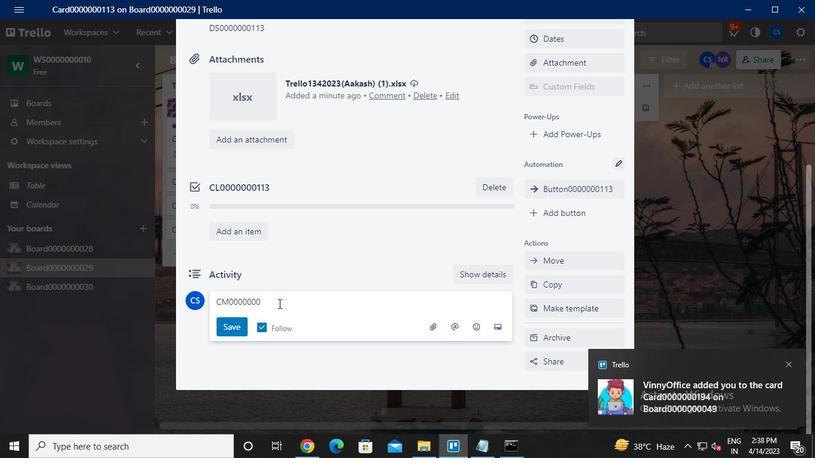 
Action: Keyboard <99>
Screenshot: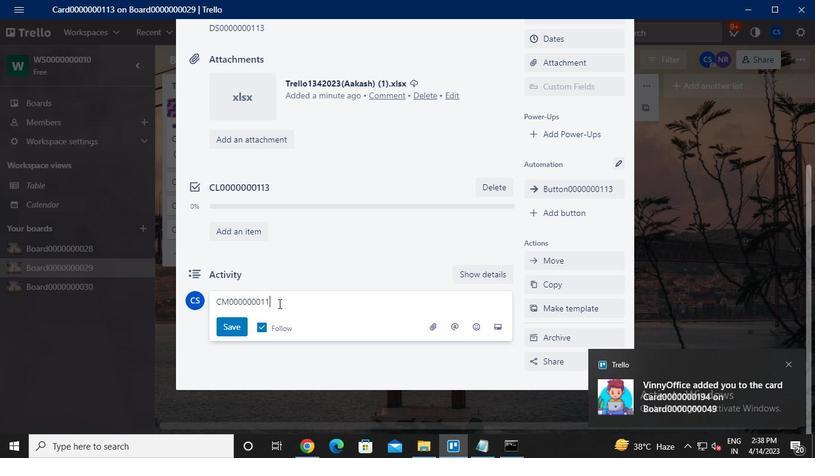 
Action: Mouse moved to (211, 324)
Screenshot: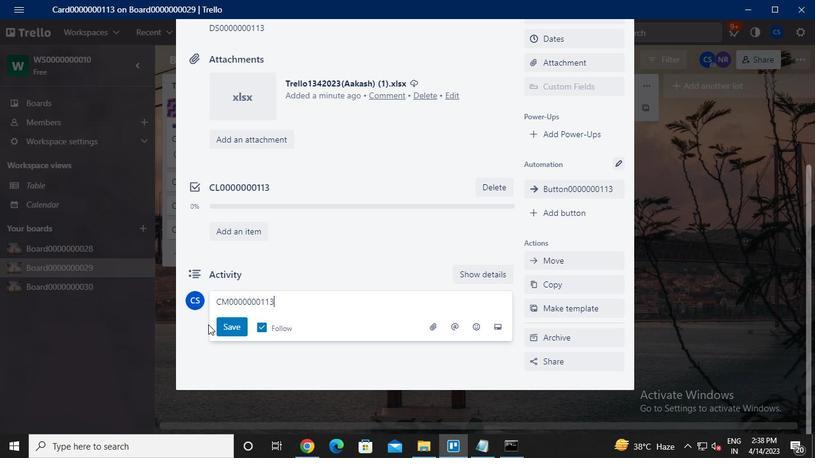 
Action: Mouse pressed left at (211, 324)
Screenshot: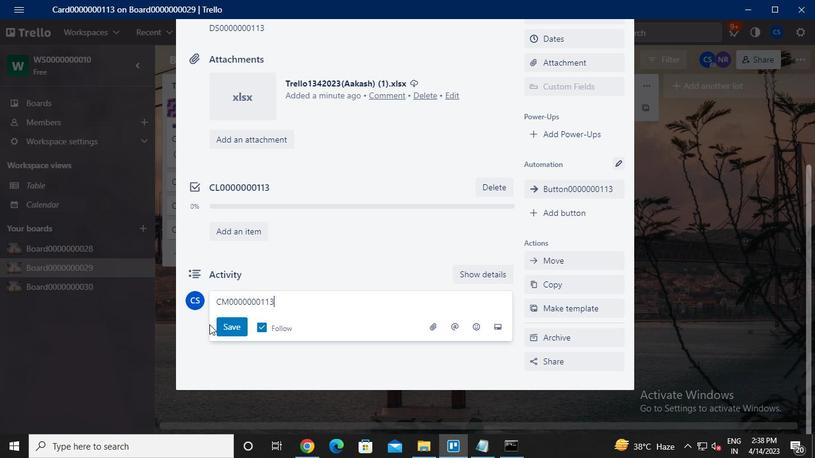 
Action: Mouse moved to (220, 325)
Screenshot: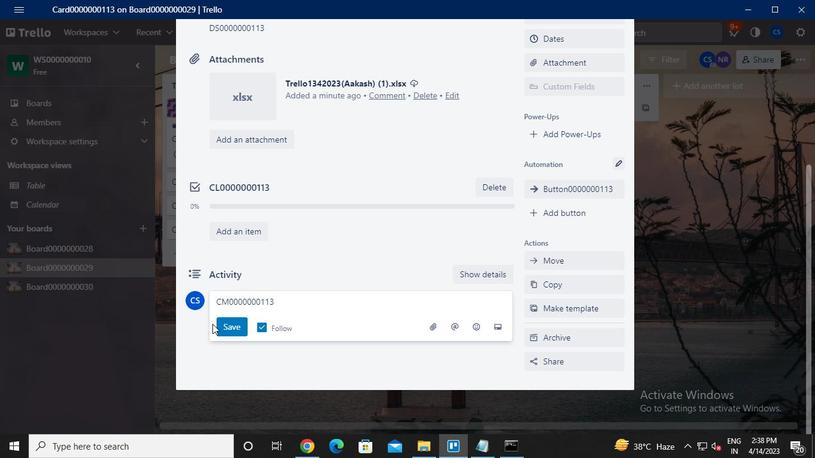
Action: Mouse pressed left at (220, 325)
Screenshot: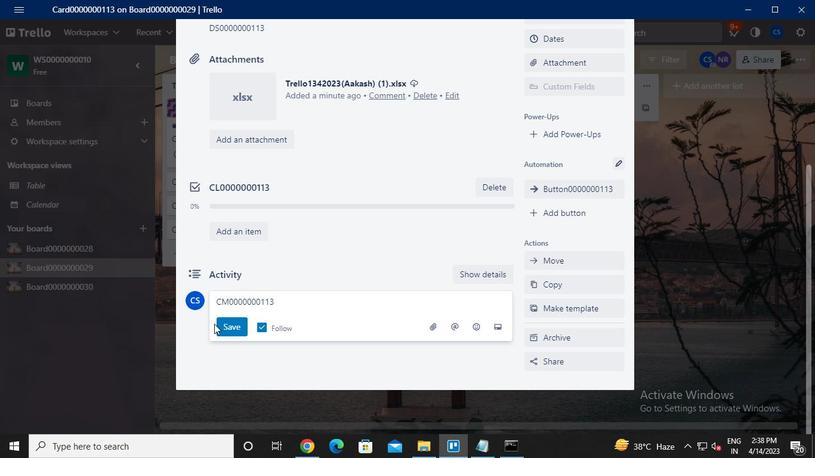 
Action: Mouse moved to (521, 446)
Screenshot: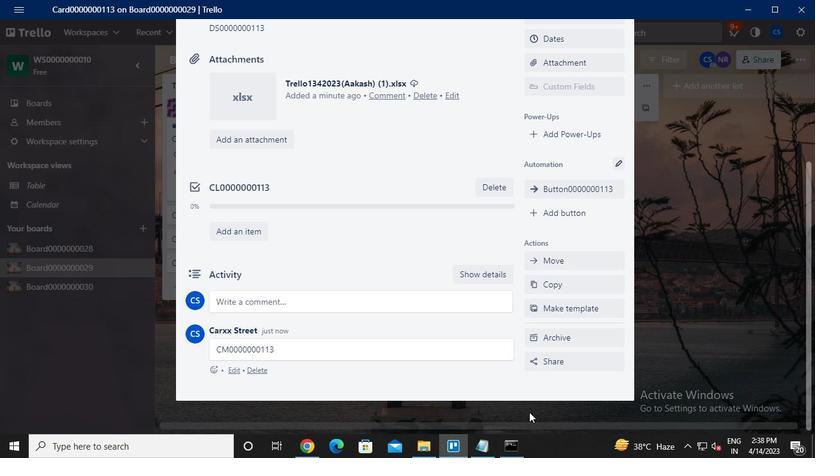 
Action: Mouse pressed left at (521, 446)
Screenshot: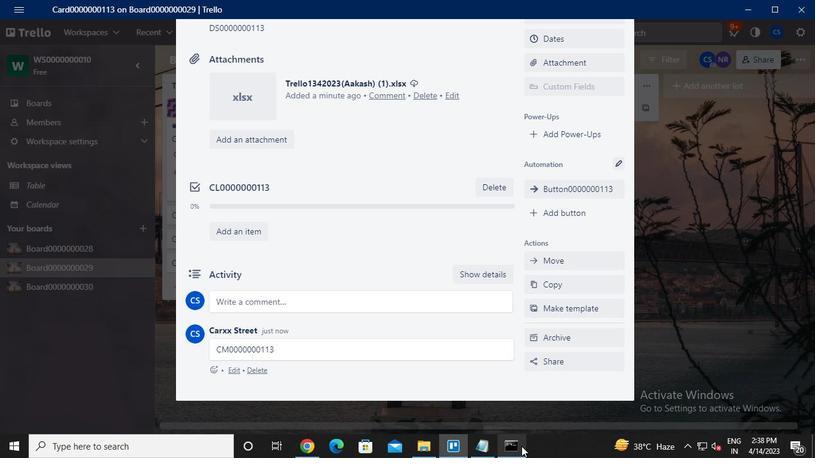 
Action: Mouse moved to (602, 40)
Screenshot: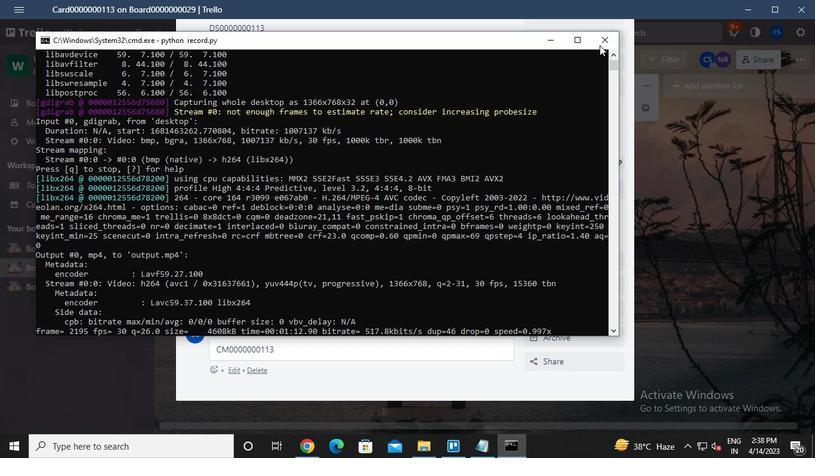 
Action: Mouse pressed left at (602, 40)
Screenshot: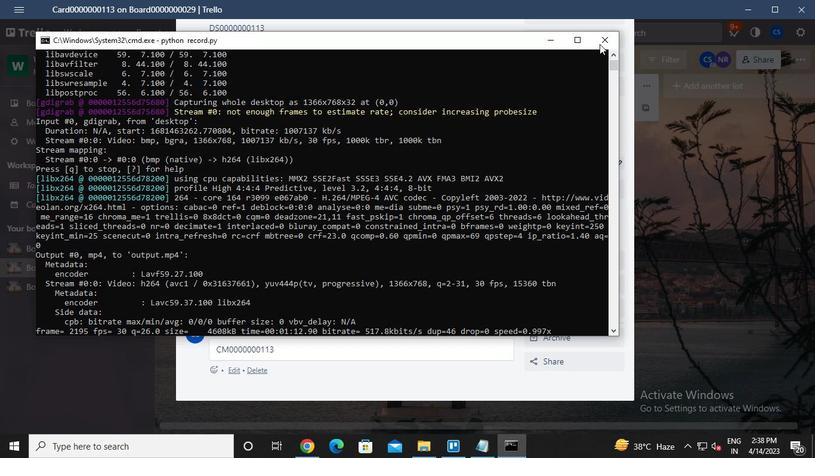
